 Task: Search one way flight ticket for 5 adults, 2 children, 1 infant in seat and 1 infant on lap in economy from Miami: Miami International Airport to Jackson: Jackson Hole Airport on 5-2-2023. Choice of flights is Emirates and Kenya Airways. Number of bags: 1 carry on bag. Price is upto 98000. Outbound departure time preference is 18:00.
Action: Mouse moved to (171, 451)
Screenshot: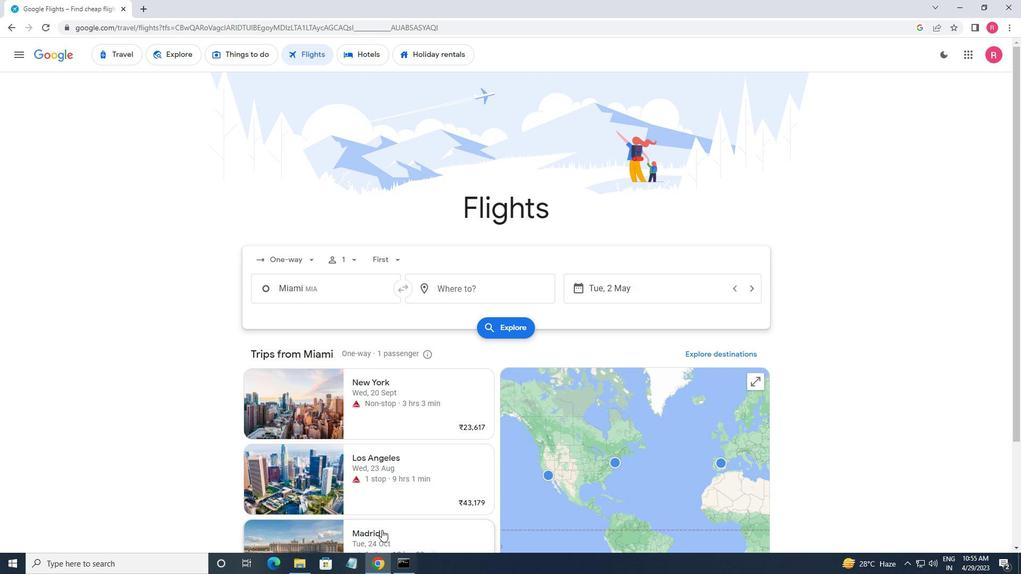
Action: Mouse scrolled (171, 451) with delta (0, 0)
Screenshot: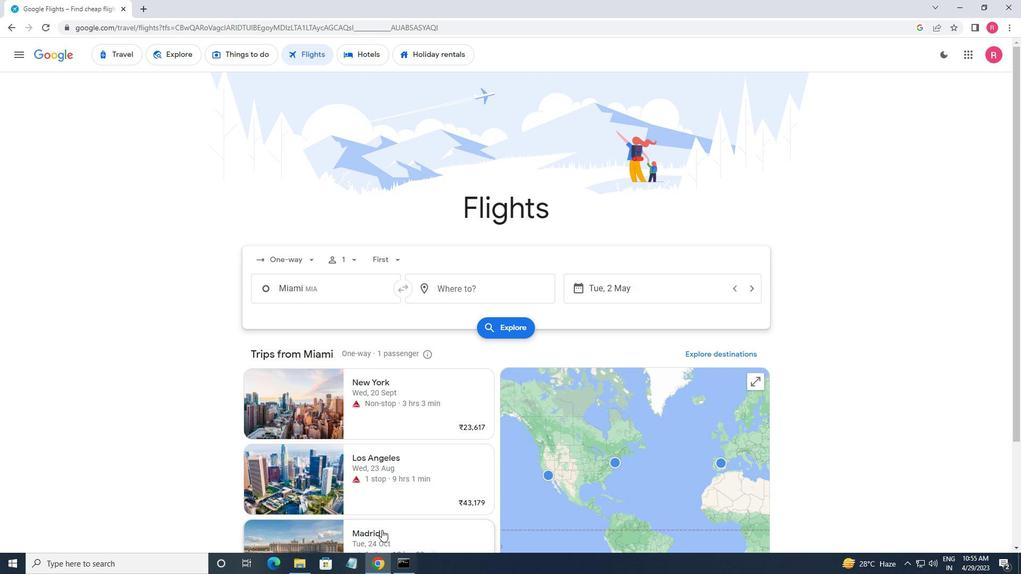
Action: Mouse moved to (295, 206)
Screenshot: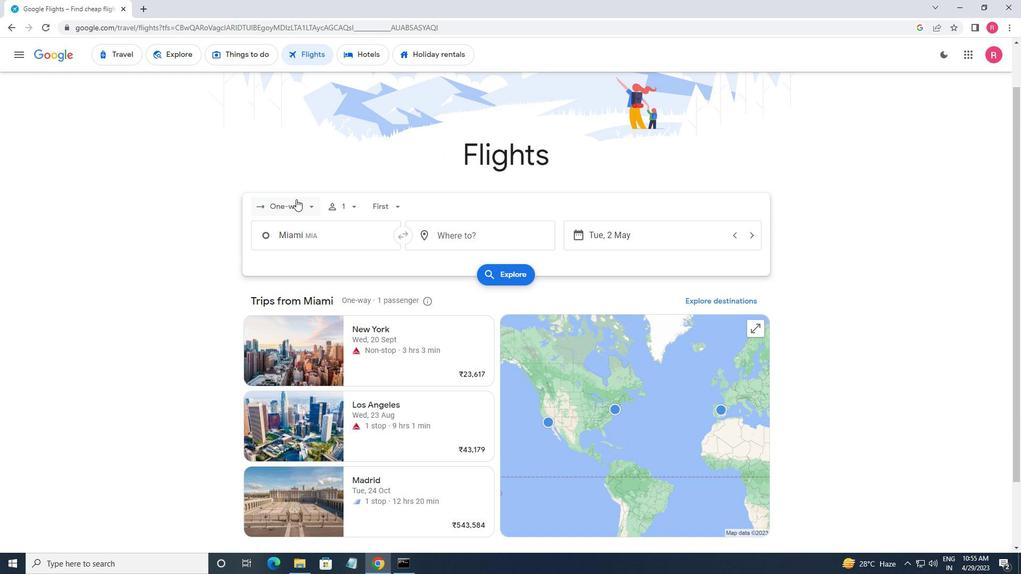 
Action: Mouse pressed left at (295, 206)
Screenshot: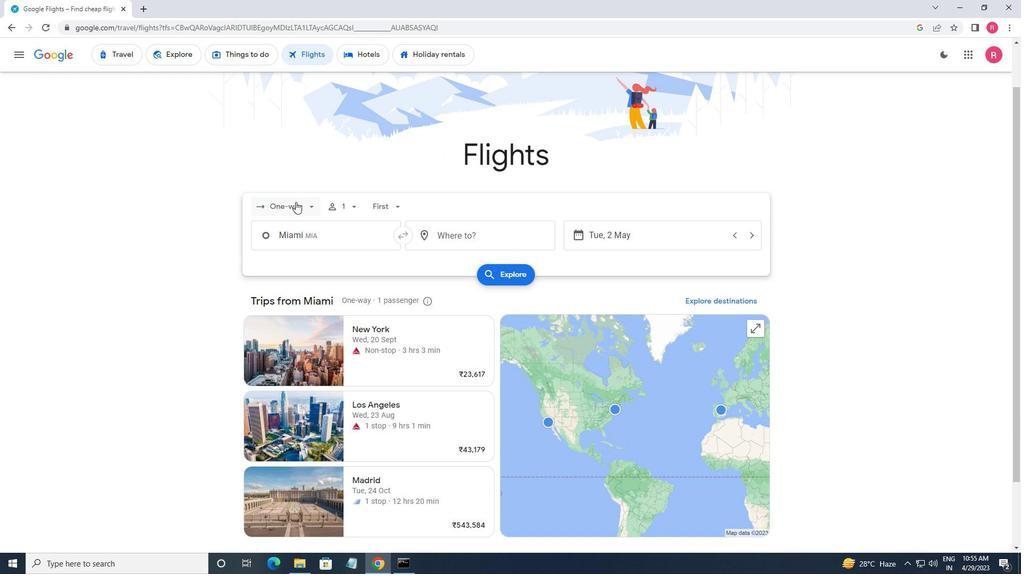 
Action: Mouse moved to (273, 262)
Screenshot: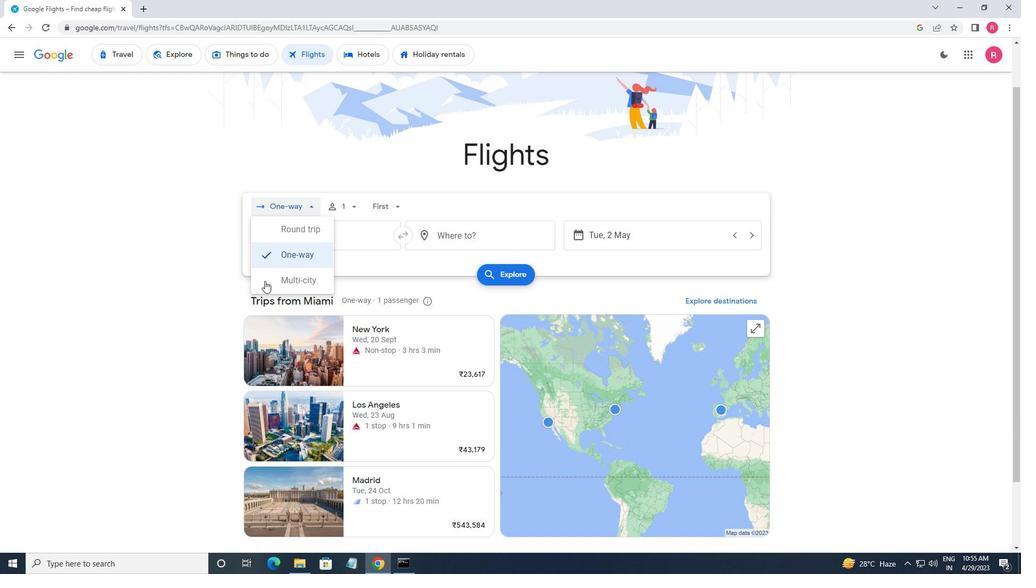 
Action: Mouse pressed left at (273, 262)
Screenshot: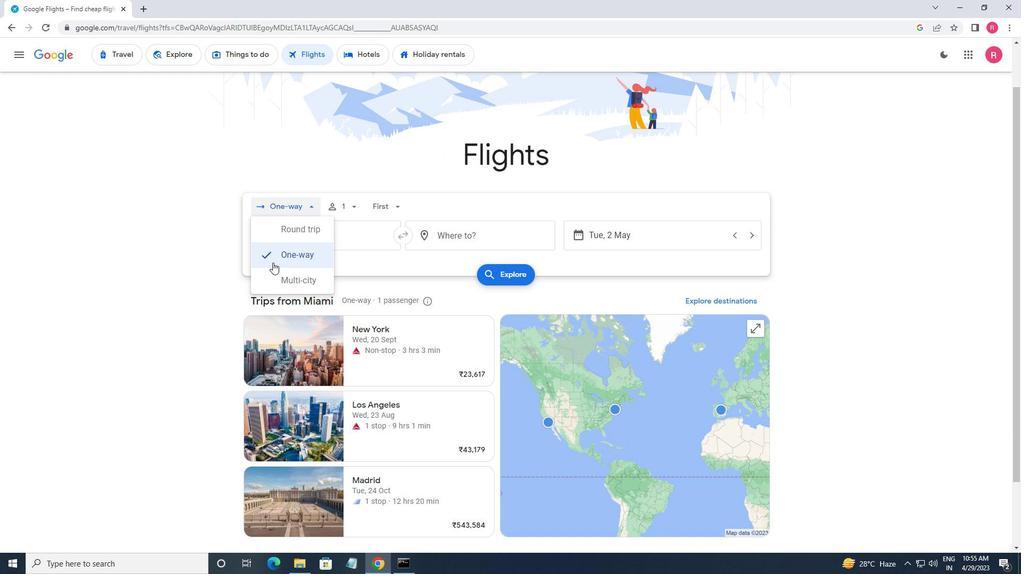 
Action: Mouse moved to (355, 199)
Screenshot: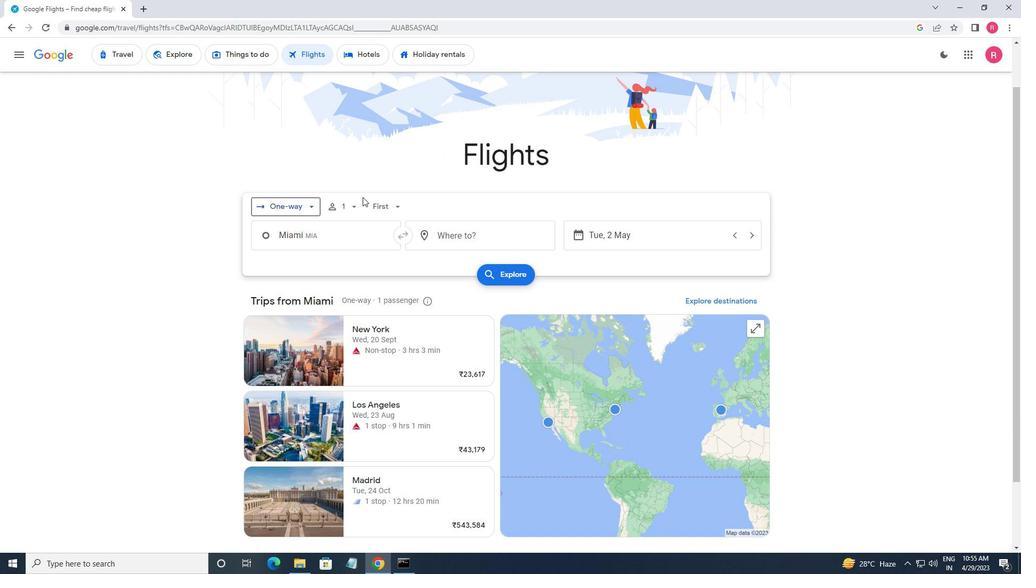 
Action: Mouse pressed left at (355, 199)
Screenshot: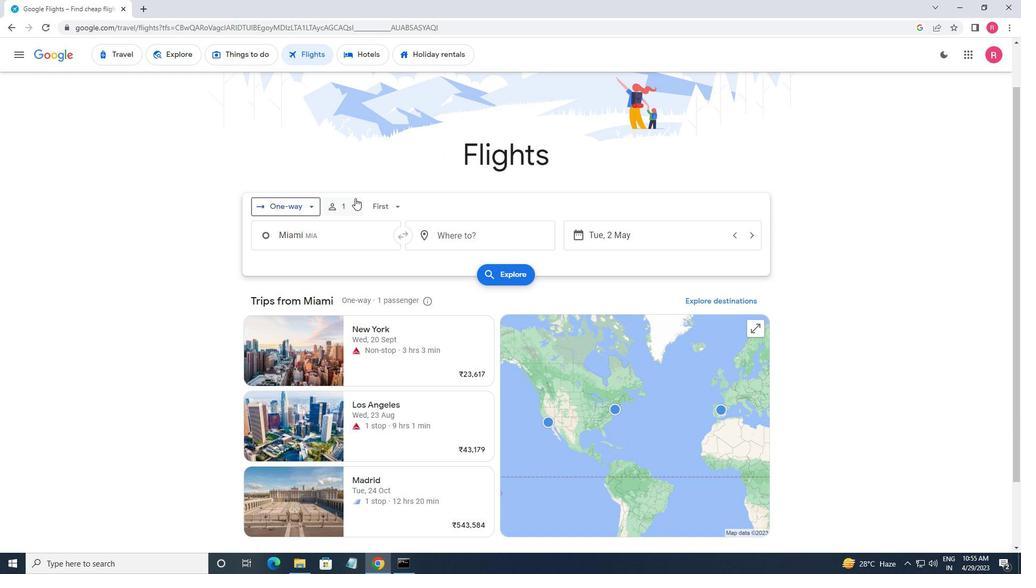 
Action: Mouse moved to (438, 233)
Screenshot: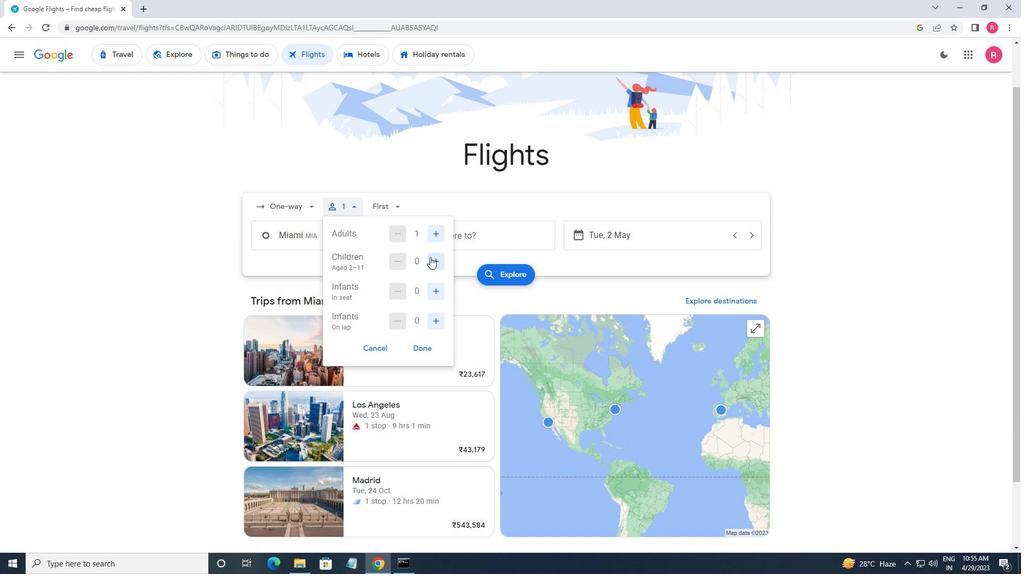 
Action: Mouse pressed left at (438, 233)
Screenshot: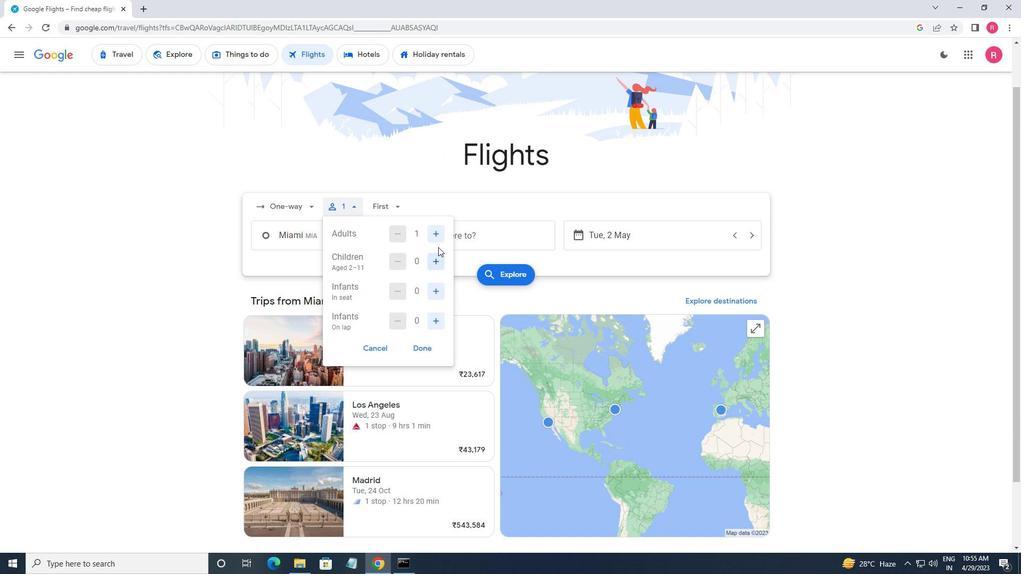 
Action: Mouse pressed left at (438, 233)
Screenshot: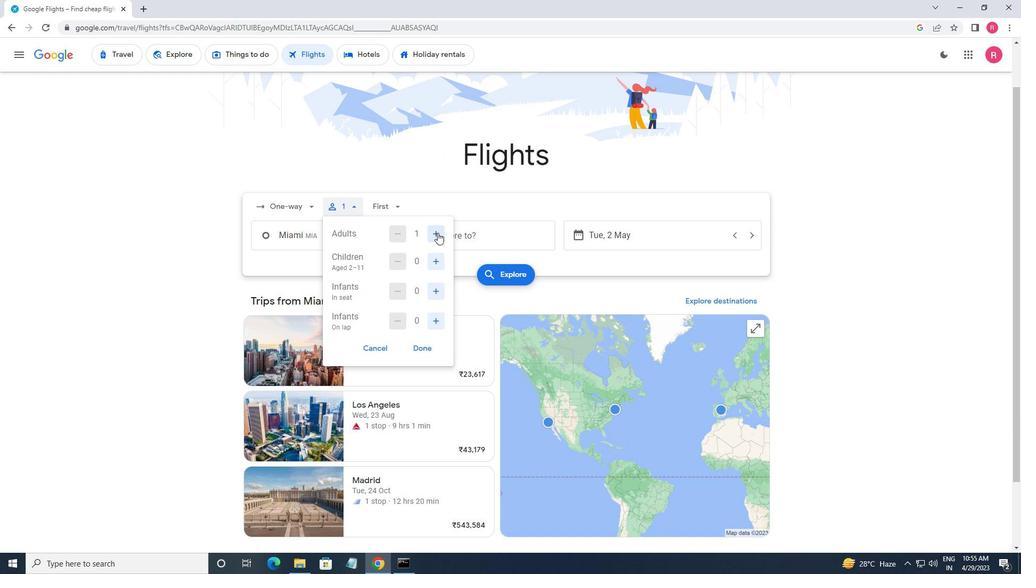 
Action: Mouse pressed left at (438, 233)
Screenshot: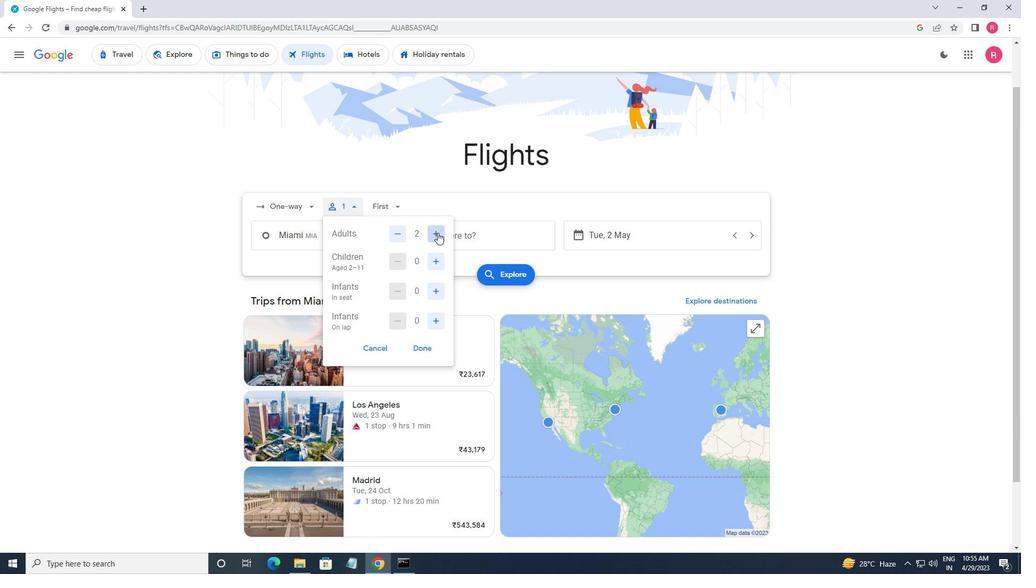 
Action: Mouse pressed left at (438, 233)
Screenshot: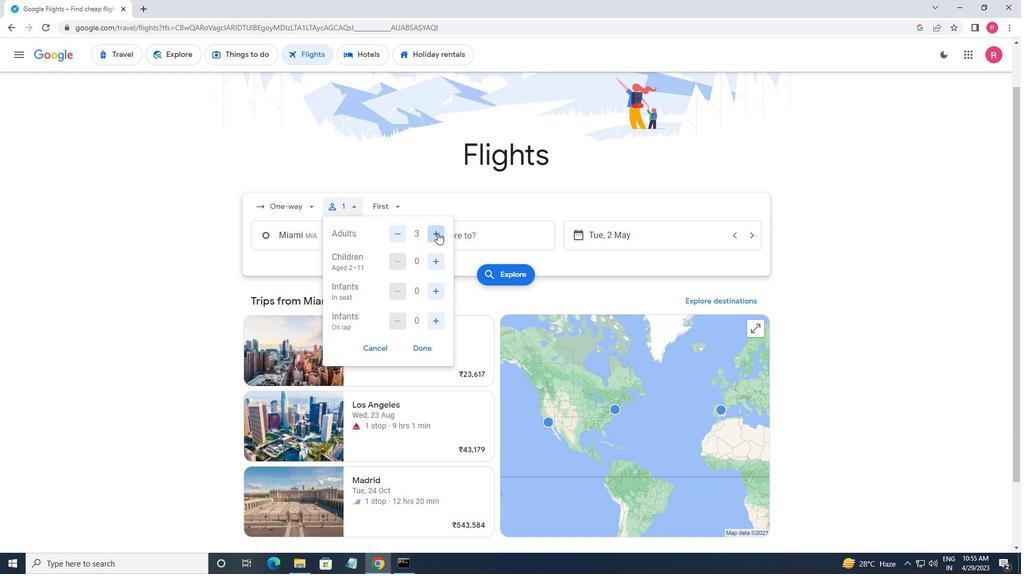
Action: Mouse moved to (431, 259)
Screenshot: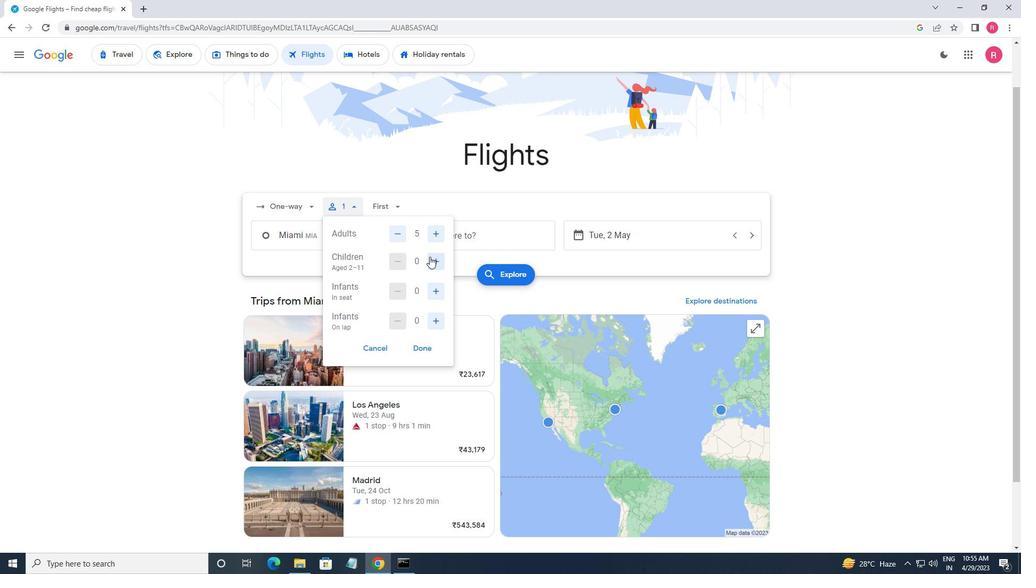 
Action: Mouse pressed left at (431, 259)
Screenshot: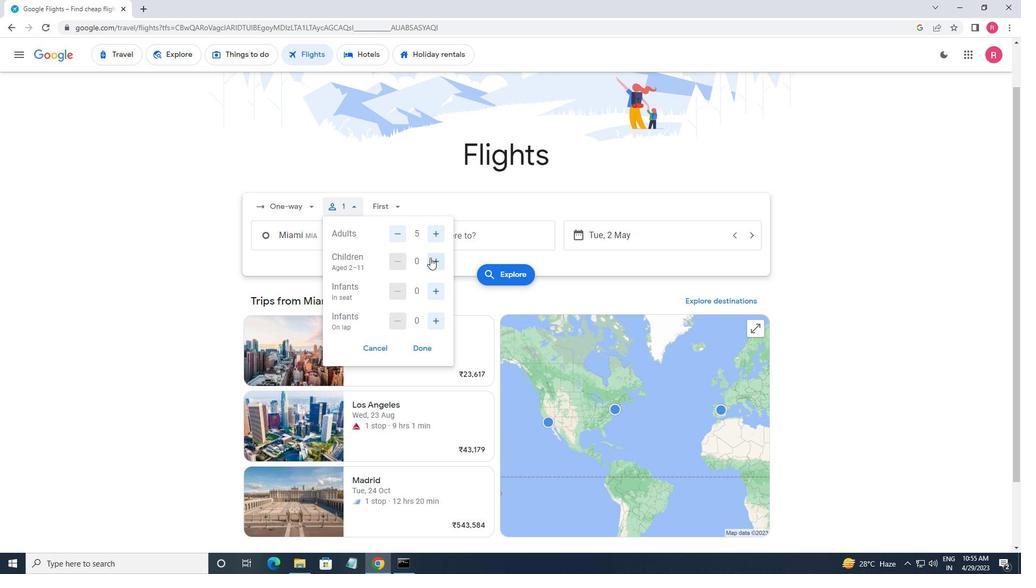 
Action: Mouse pressed left at (431, 259)
Screenshot: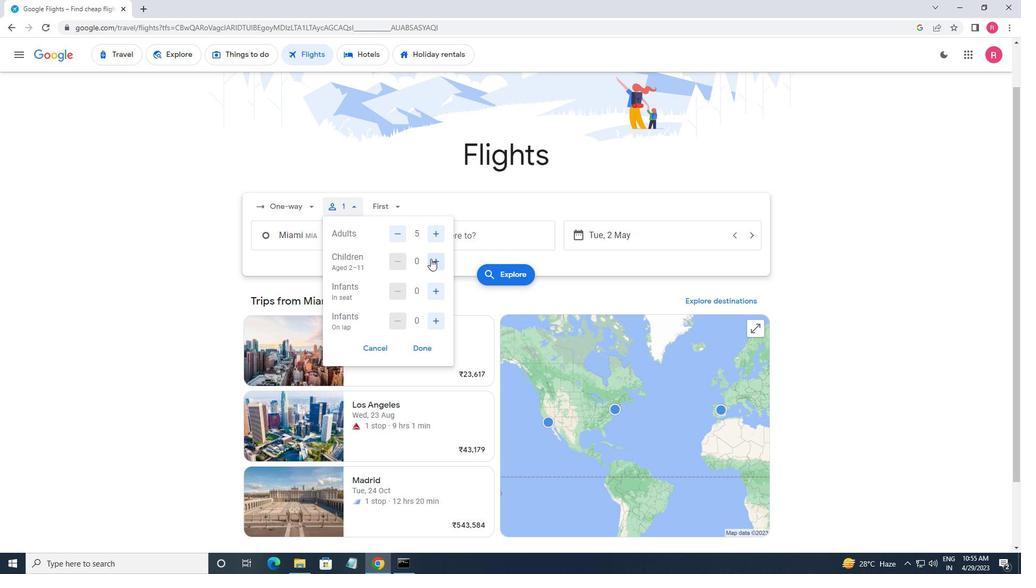 
Action: Mouse moved to (427, 291)
Screenshot: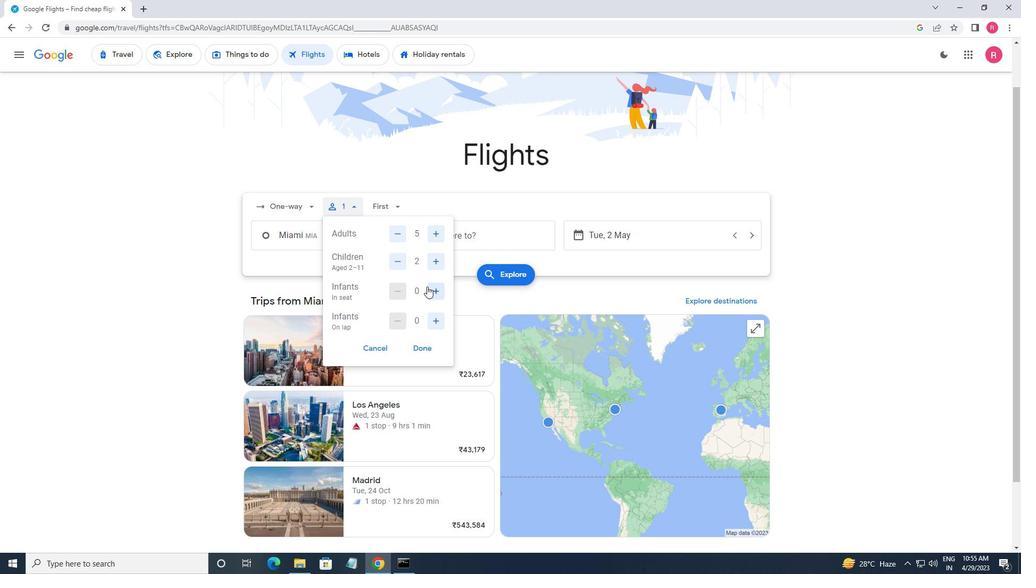 
Action: Mouse pressed left at (427, 291)
Screenshot: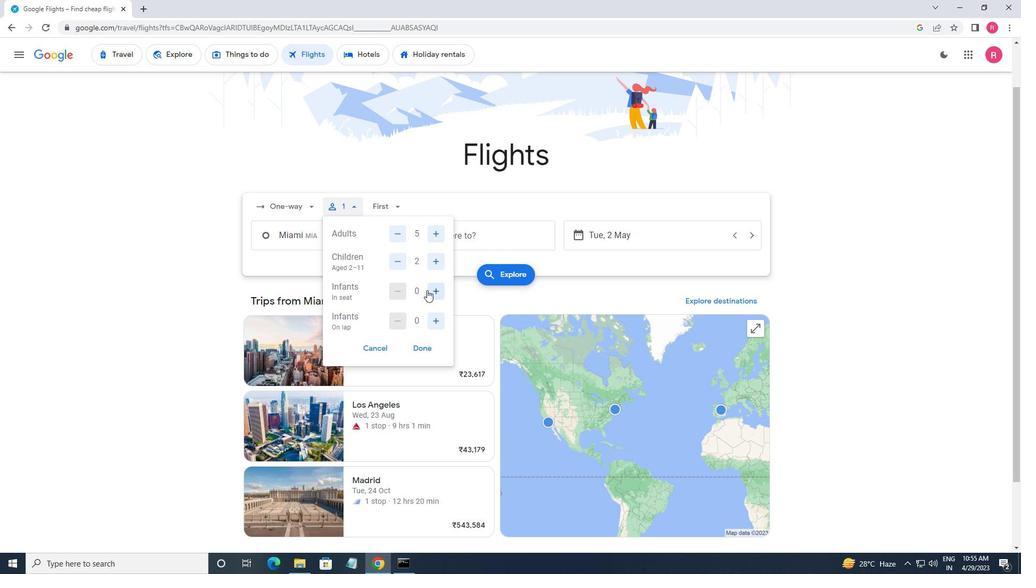 
Action: Mouse moved to (443, 319)
Screenshot: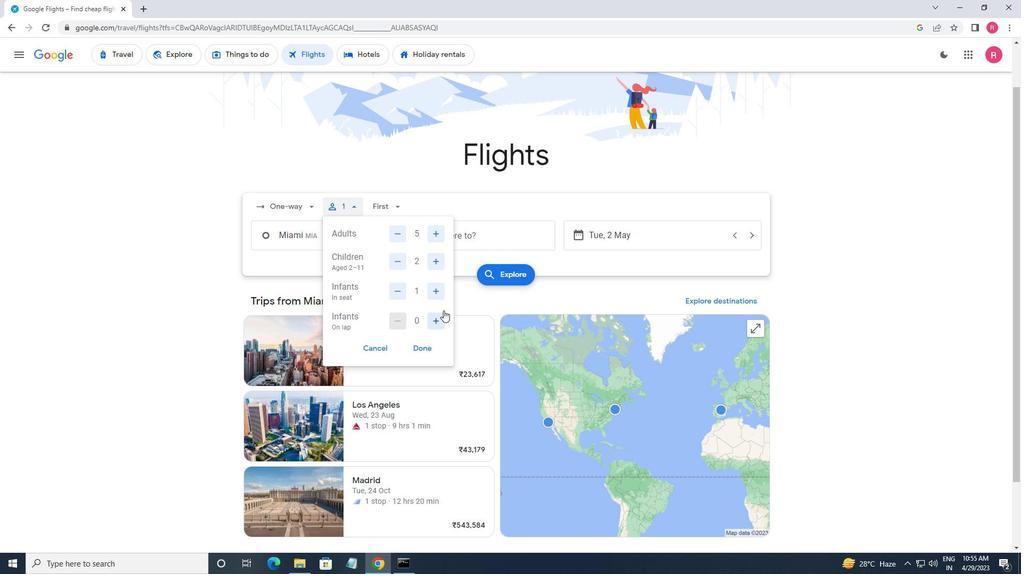 
Action: Mouse pressed left at (443, 319)
Screenshot: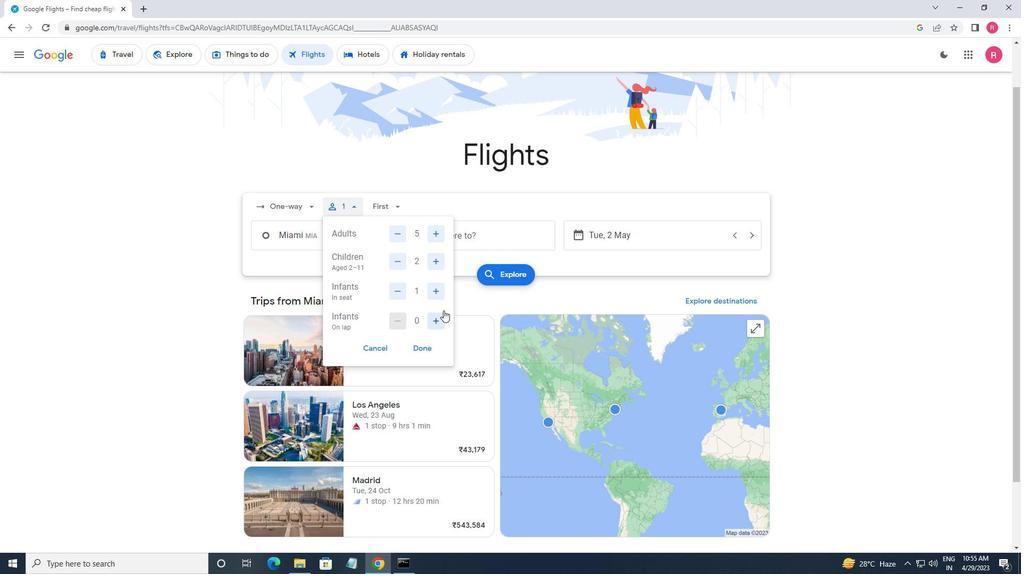 
Action: Mouse moved to (411, 348)
Screenshot: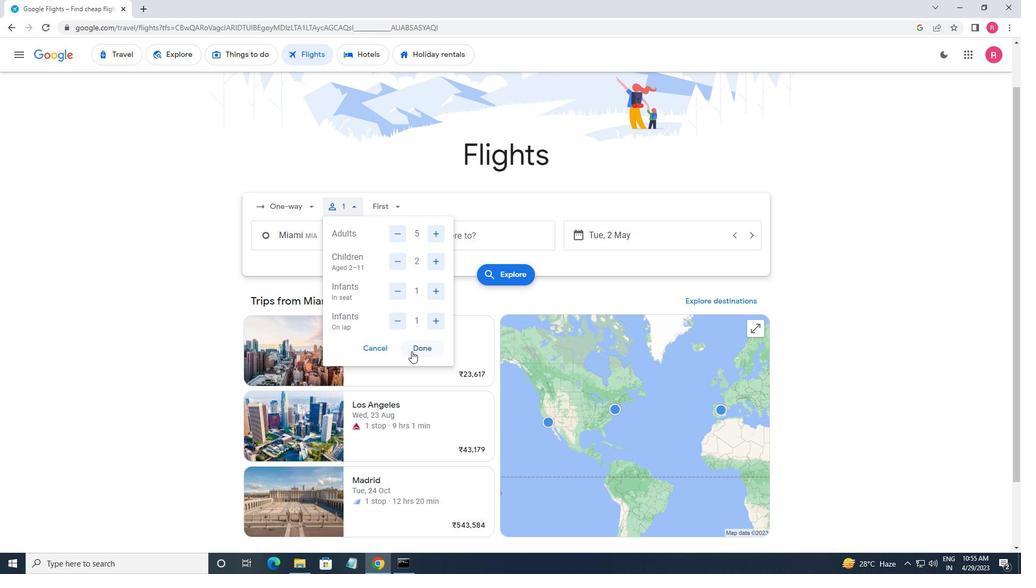 
Action: Mouse pressed left at (411, 348)
Screenshot: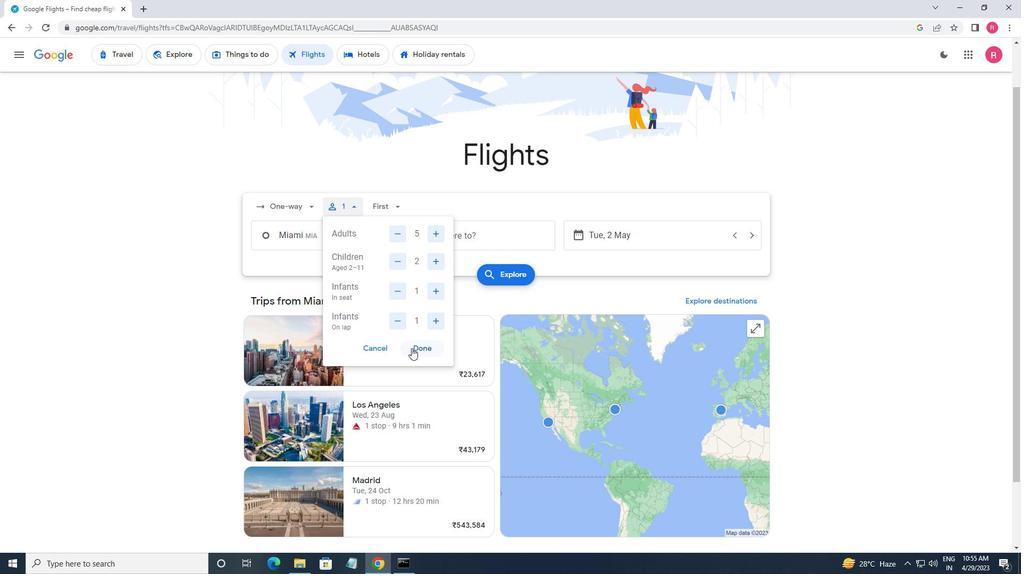 
Action: Mouse moved to (389, 204)
Screenshot: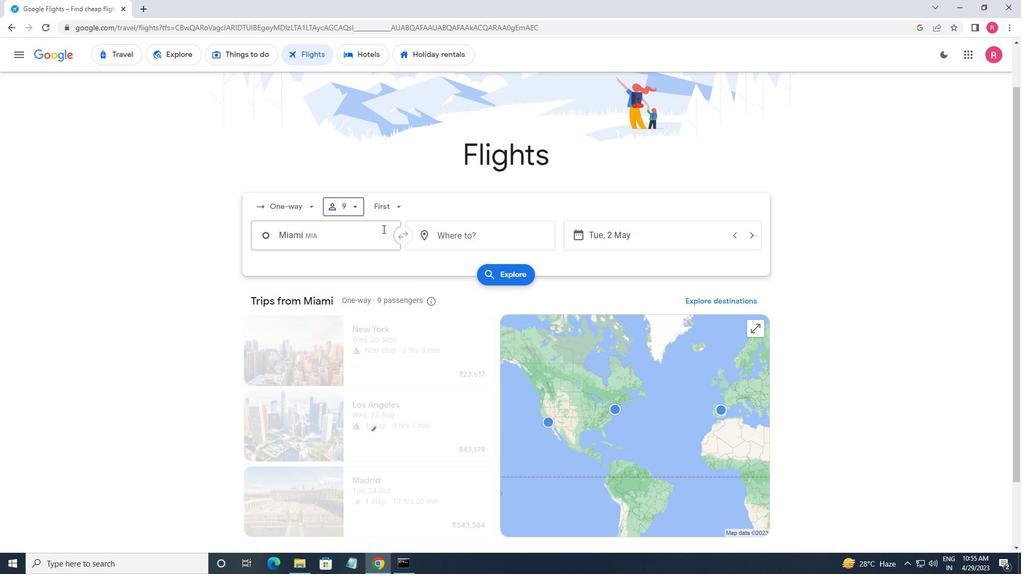 
Action: Mouse pressed left at (389, 204)
Screenshot: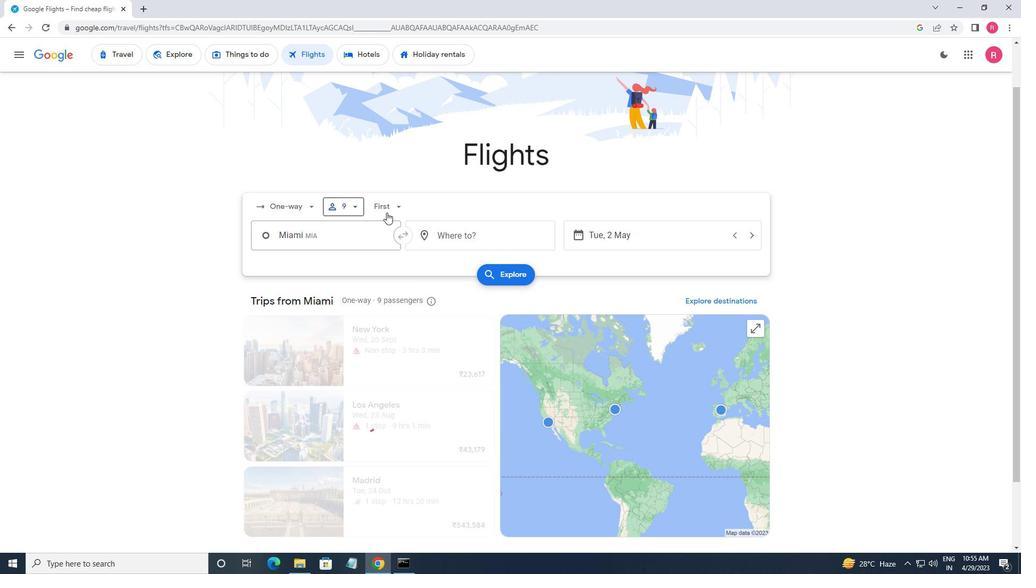 
Action: Mouse moved to (406, 234)
Screenshot: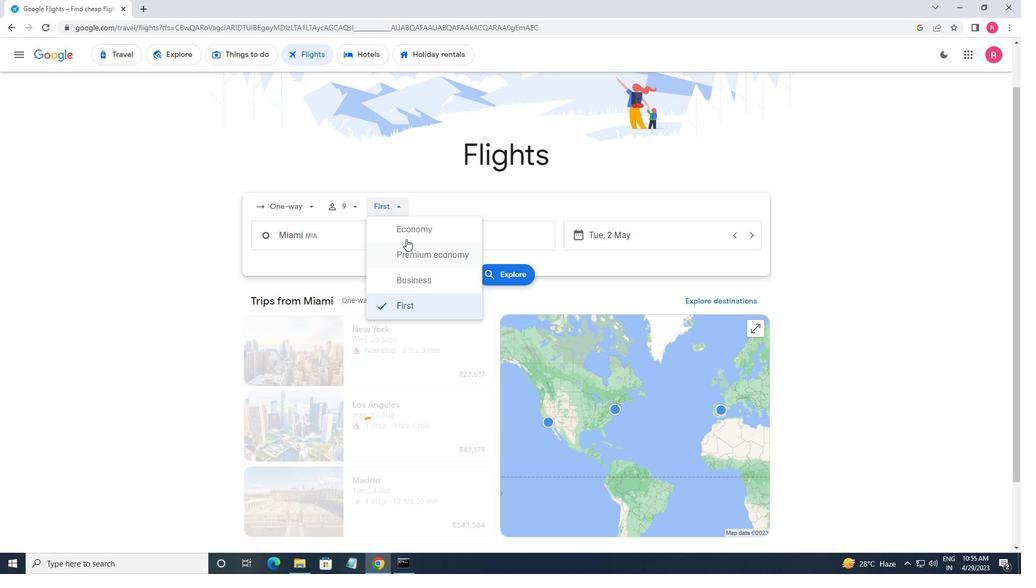 
Action: Mouse pressed left at (406, 234)
Screenshot: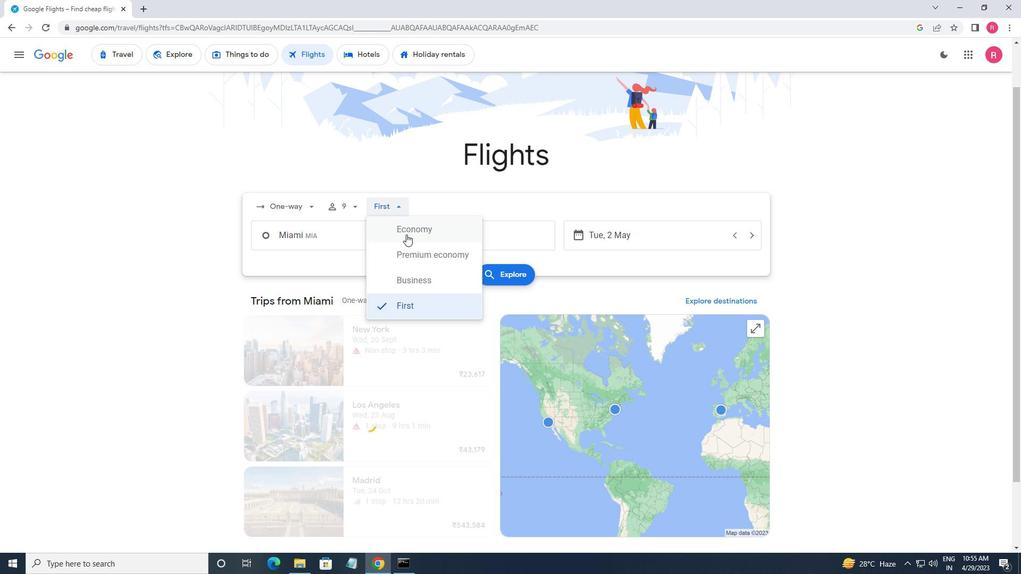 
Action: Mouse moved to (348, 244)
Screenshot: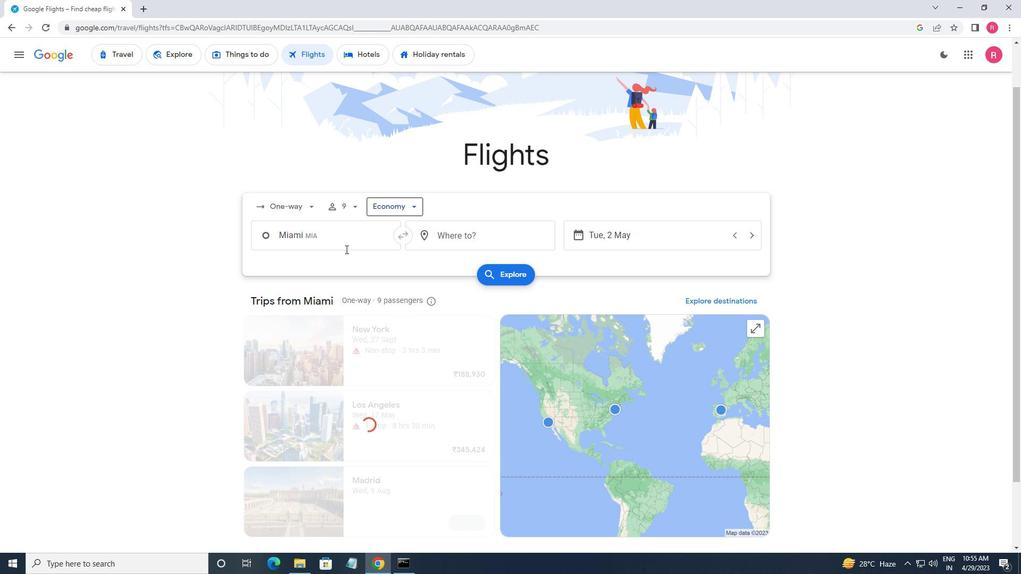 
Action: Mouse pressed left at (348, 244)
Screenshot: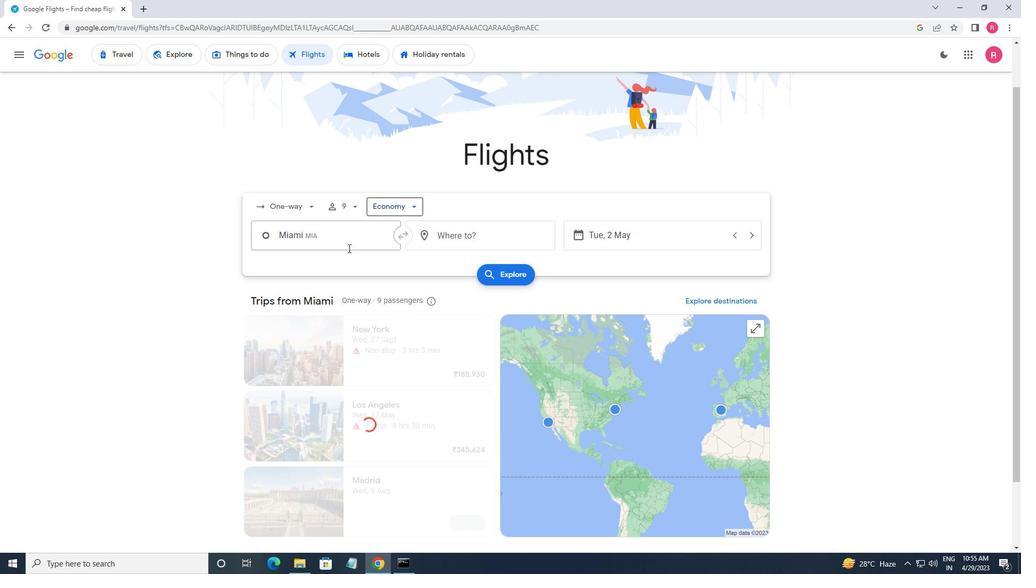 
Action: Mouse moved to (351, 295)
Screenshot: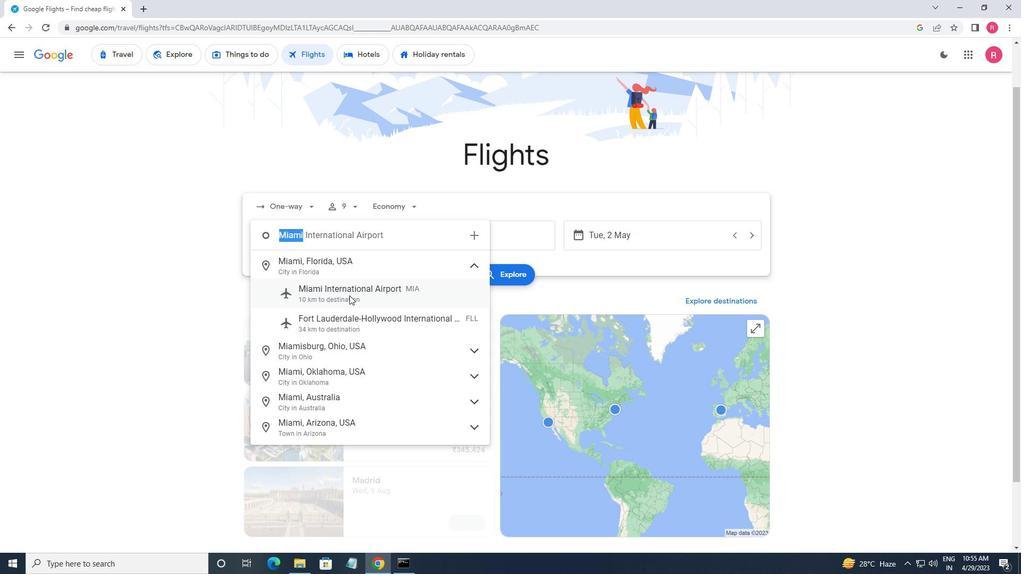 
Action: Mouse pressed left at (351, 295)
Screenshot: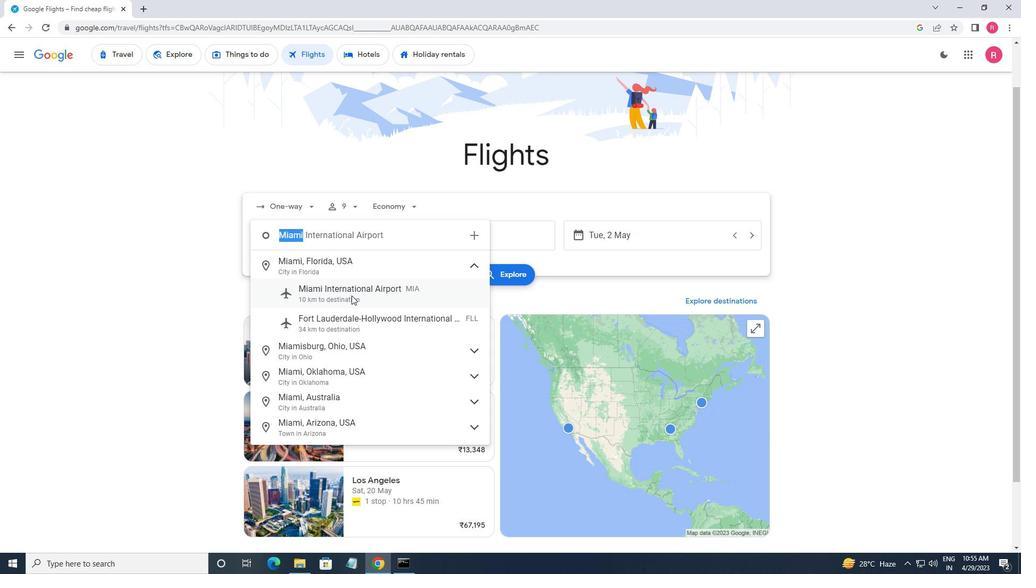 
Action: Mouse moved to (475, 244)
Screenshot: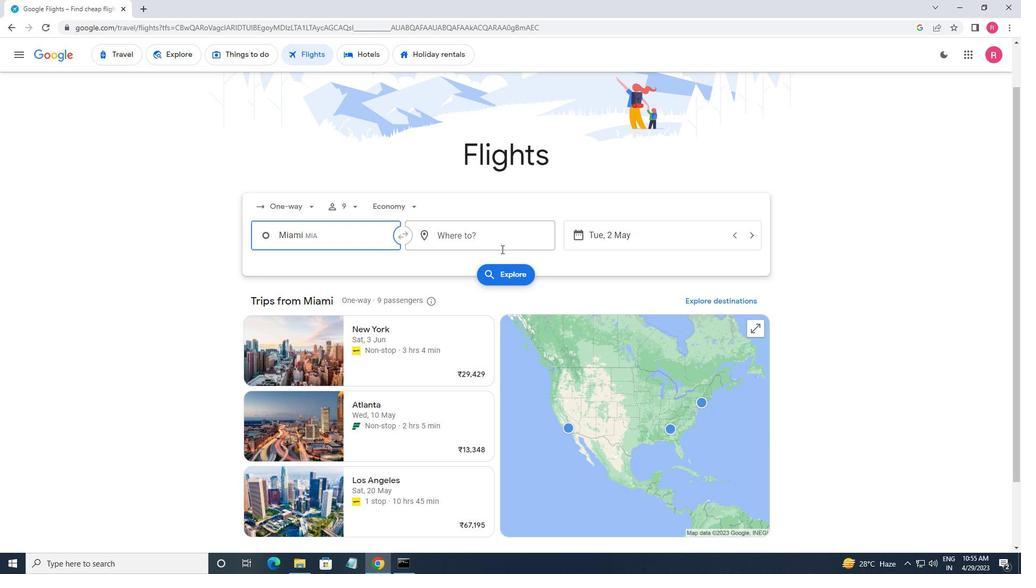 
Action: Mouse pressed left at (475, 244)
Screenshot: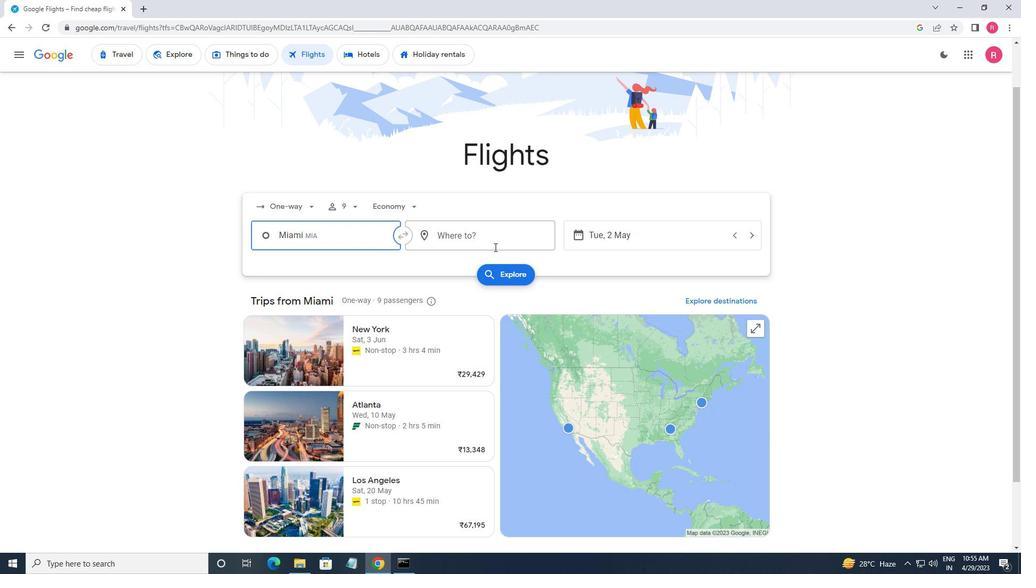 
Action: Mouse moved to (473, 244)
Screenshot: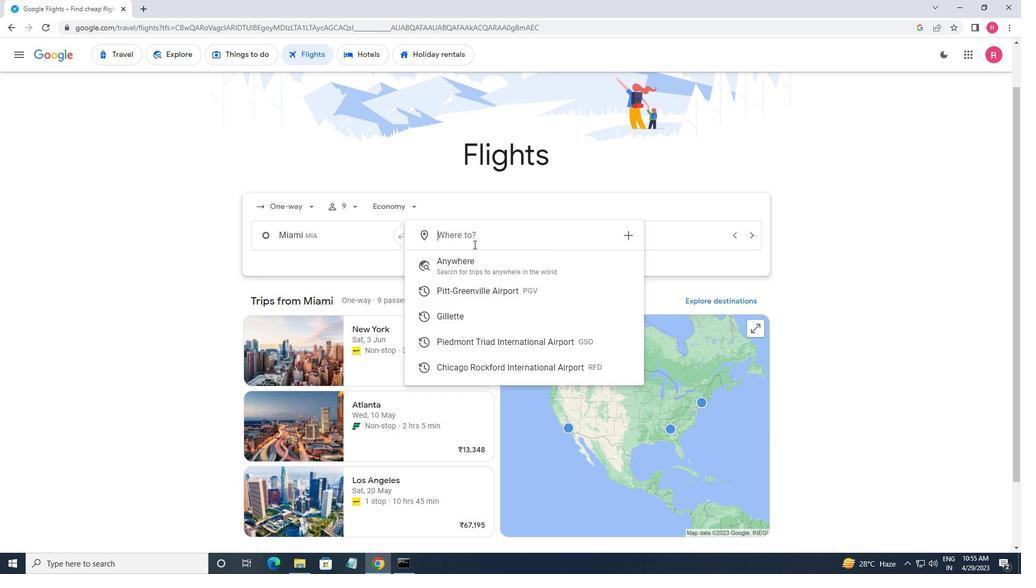
Action: Key pressed <Key.shift_r>Jackson<Key.space>hol
Screenshot: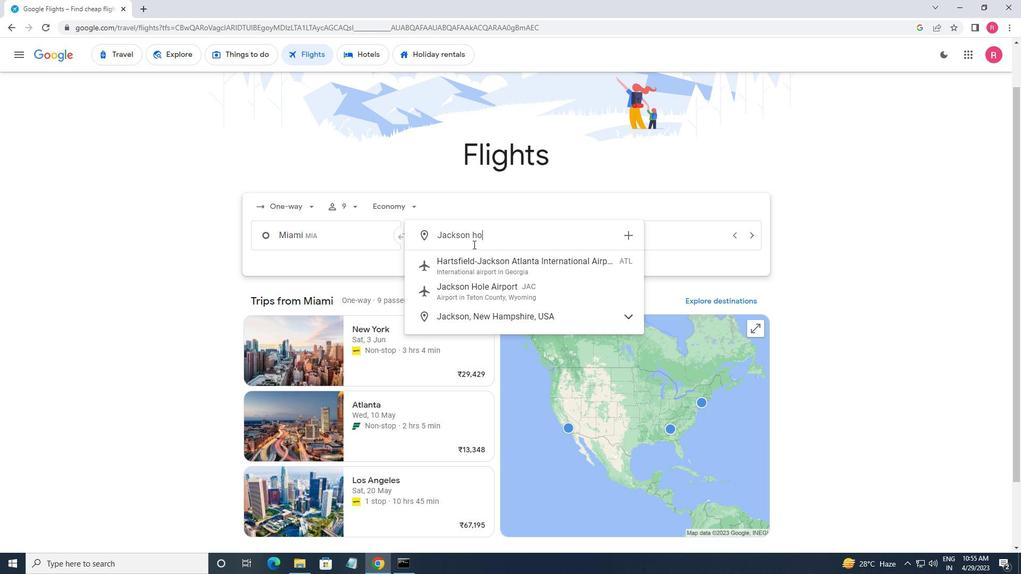 
Action: Mouse moved to (484, 274)
Screenshot: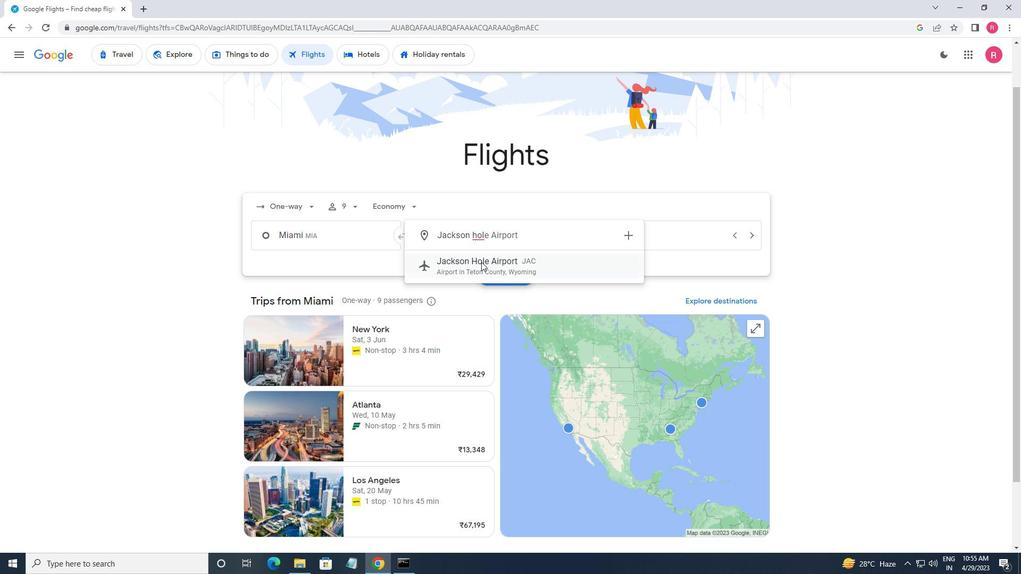 
Action: Mouse pressed left at (484, 274)
Screenshot: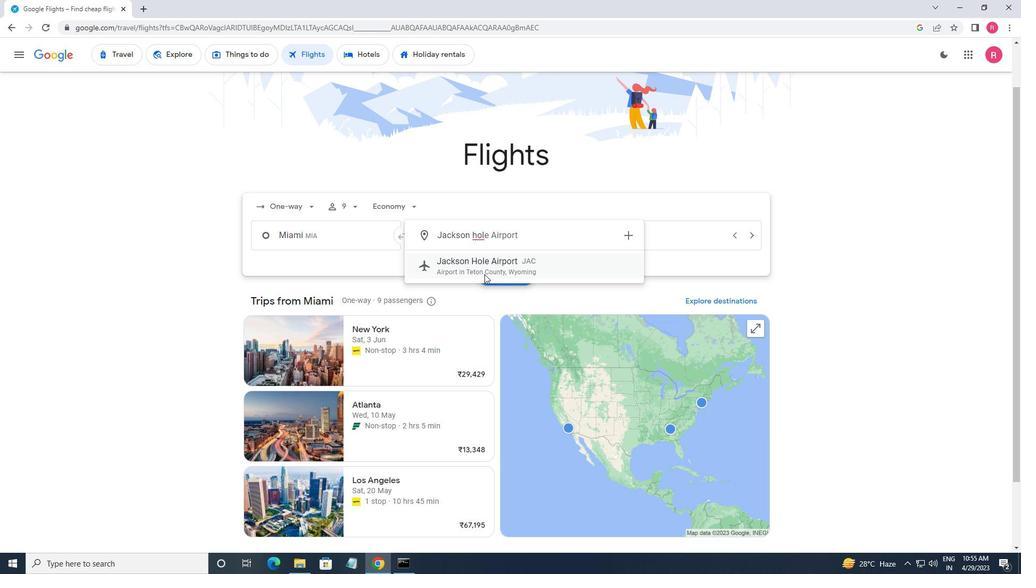 
Action: Mouse moved to (657, 225)
Screenshot: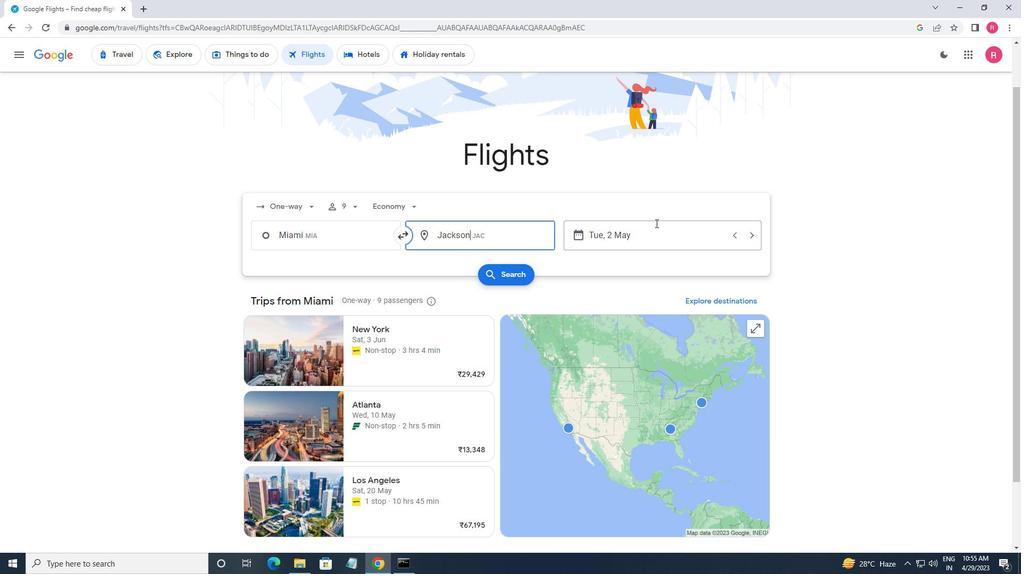 
Action: Mouse pressed left at (657, 225)
Screenshot: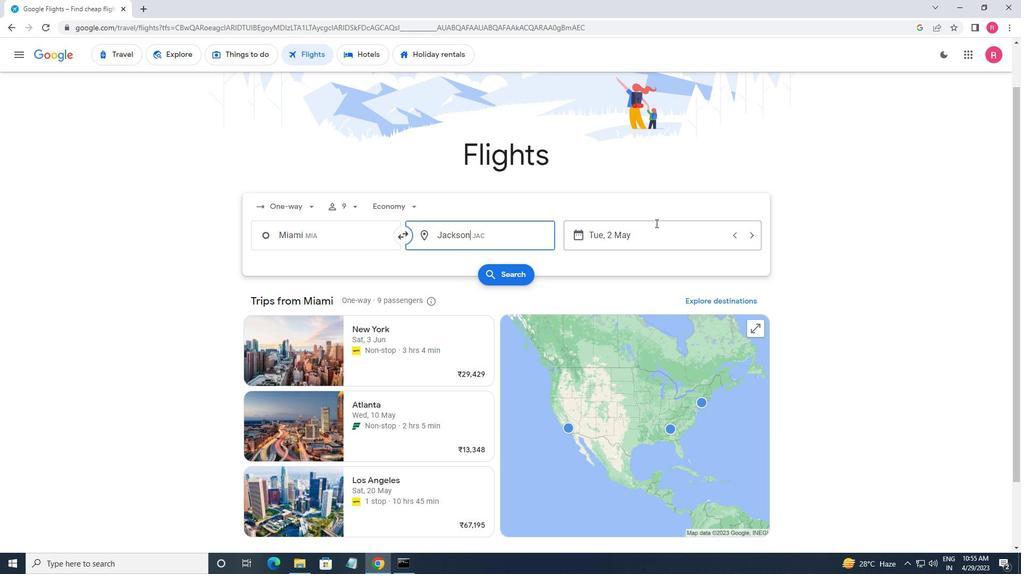 
Action: Mouse moved to (639, 314)
Screenshot: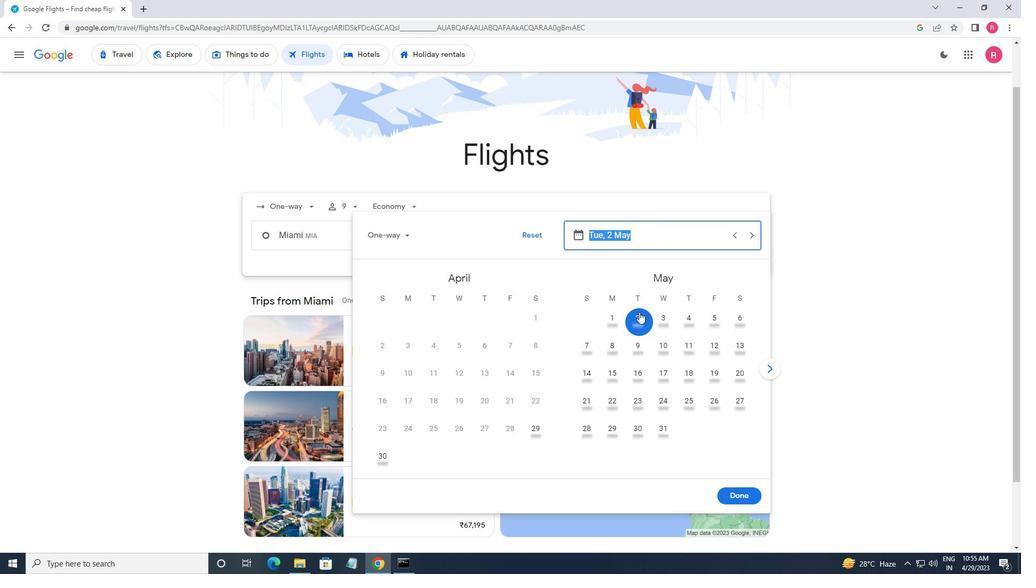 
Action: Mouse pressed left at (639, 314)
Screenshot: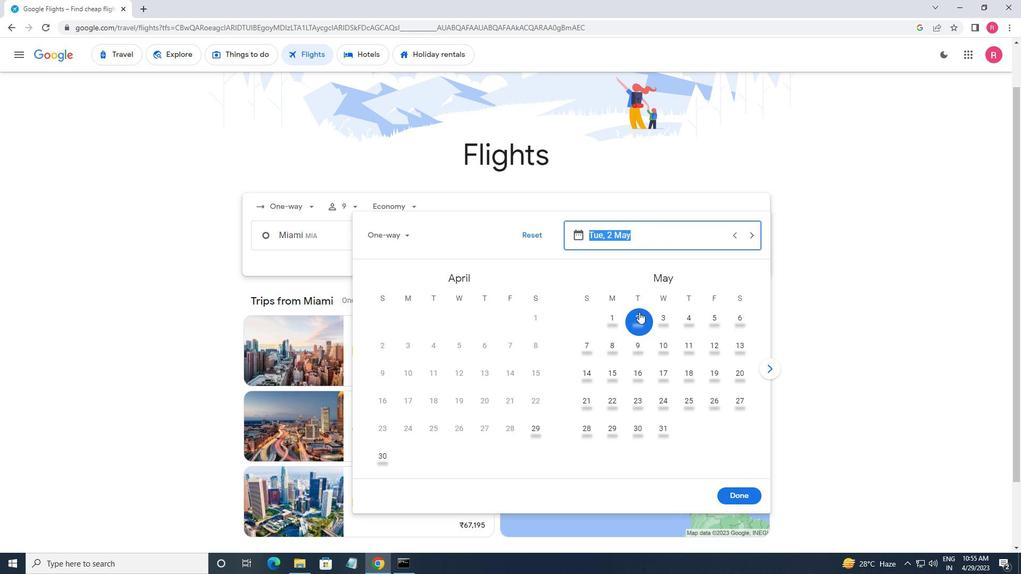 
Action: Mouse moved to (735, 495)
Screenshot: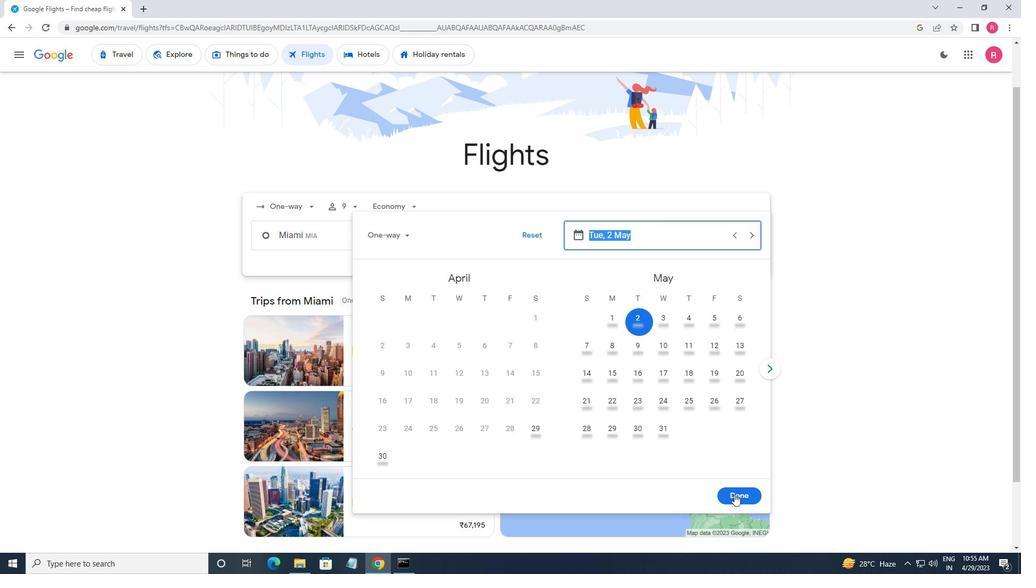 
Action: Mouse pressed left at (735, 495)
Screenshot: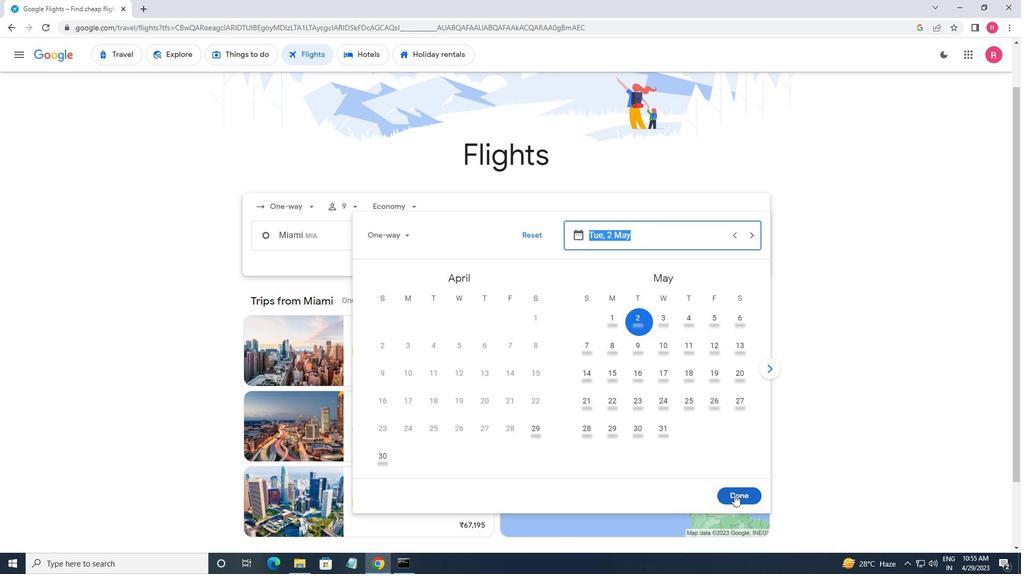 
Action: Mouse moved to (497, 281)
Screenshot: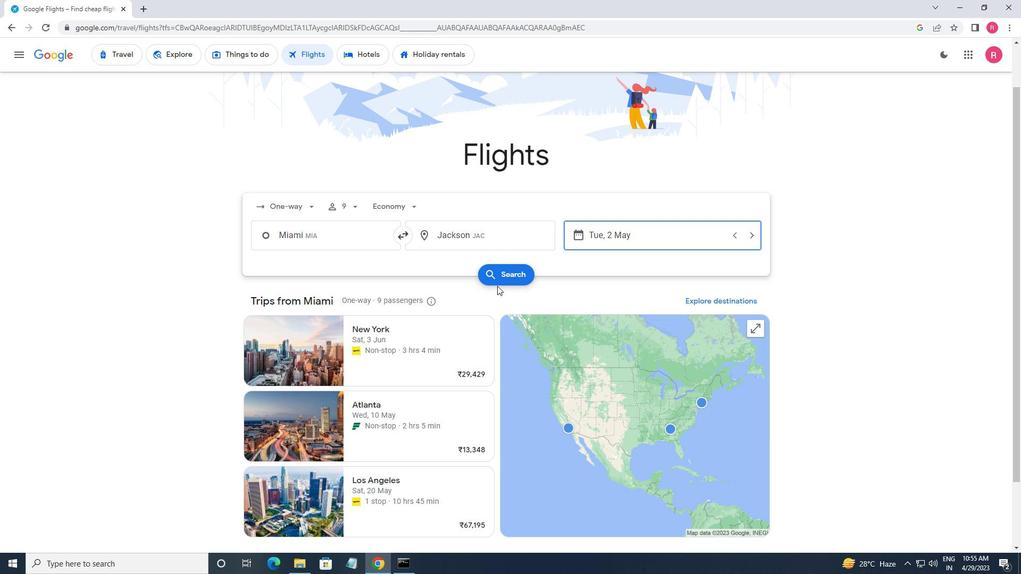 
Action: Mouse pressed left at (497, 281)
Screenshot: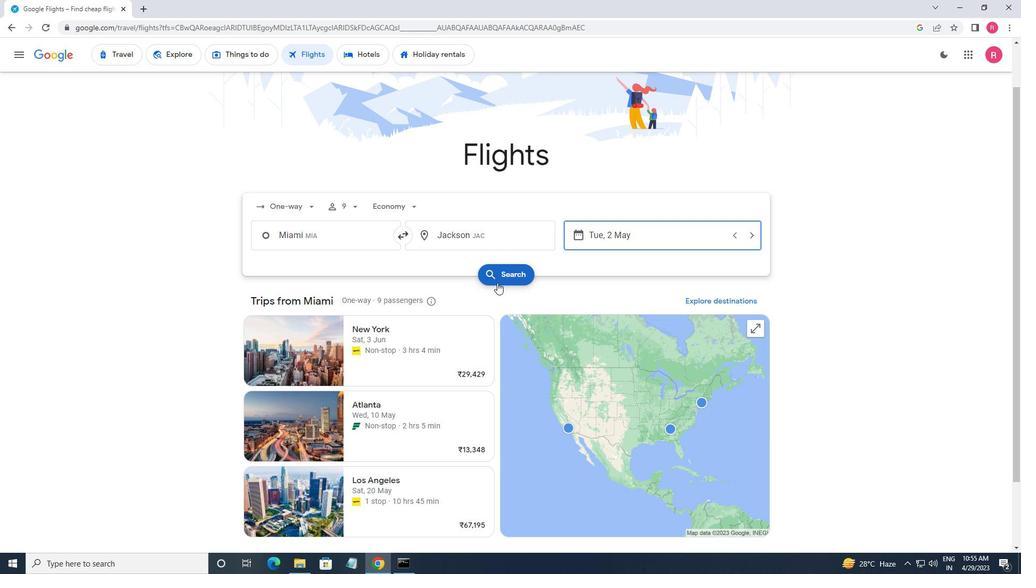 
Action: Mouse moved to (274, 153)
Screenshot: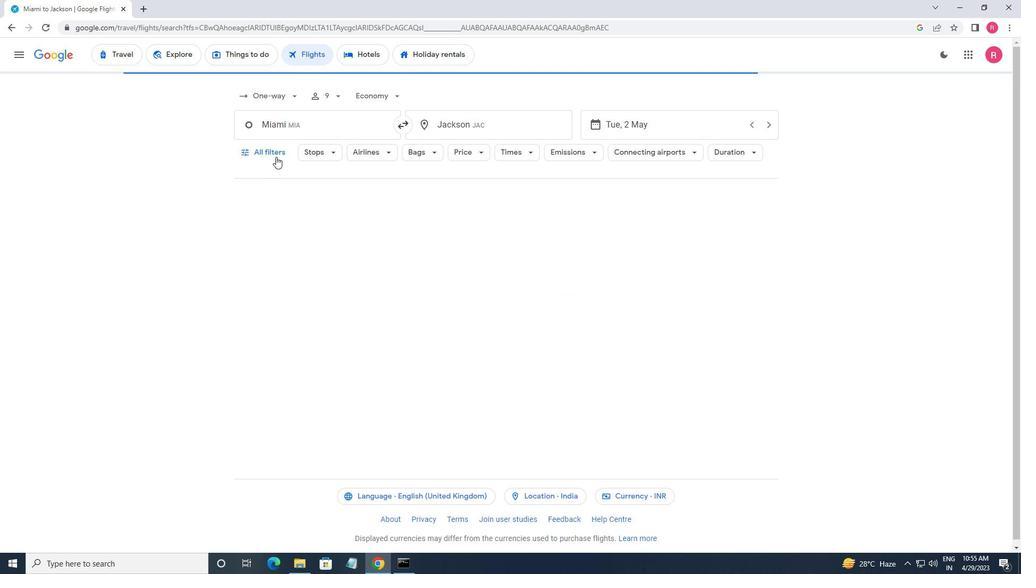 
Action: Mouse pressed left at (274, 153)
Screenshot: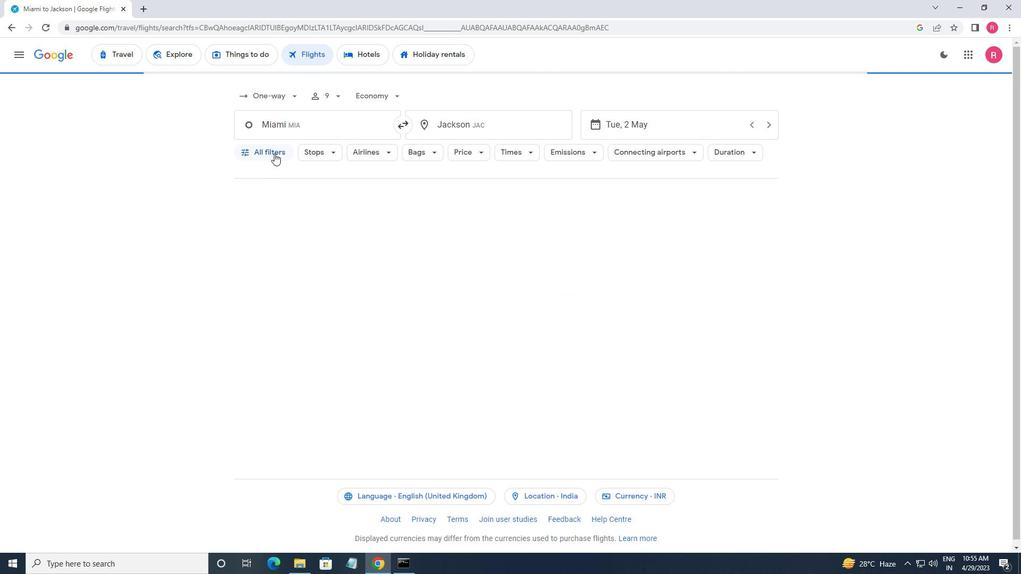 
Action: Mouse moved to (277, 208)
Screenshot: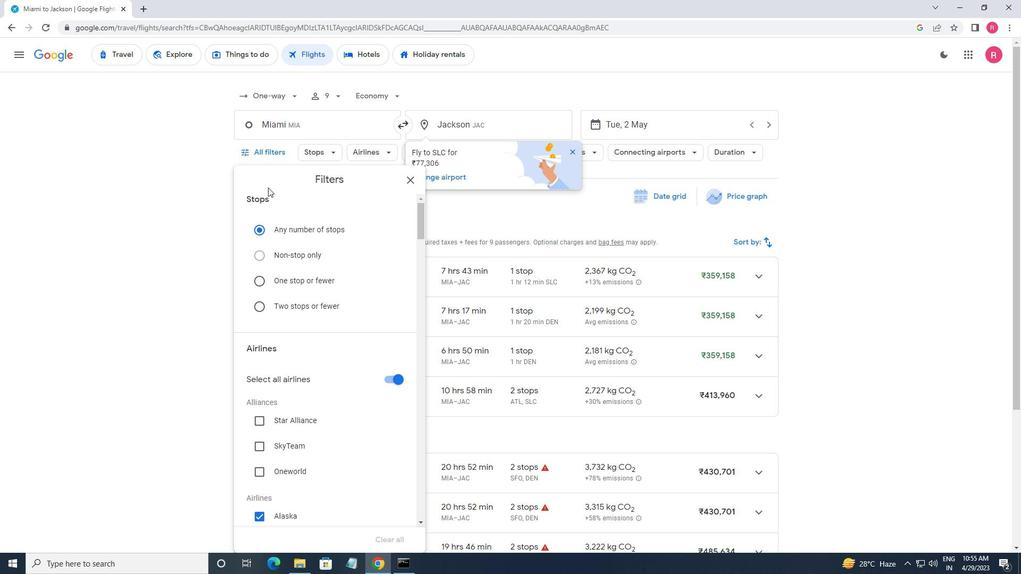 
Action: Mouse scrolled (277, 207) with delta (0, 0)
Screenshot: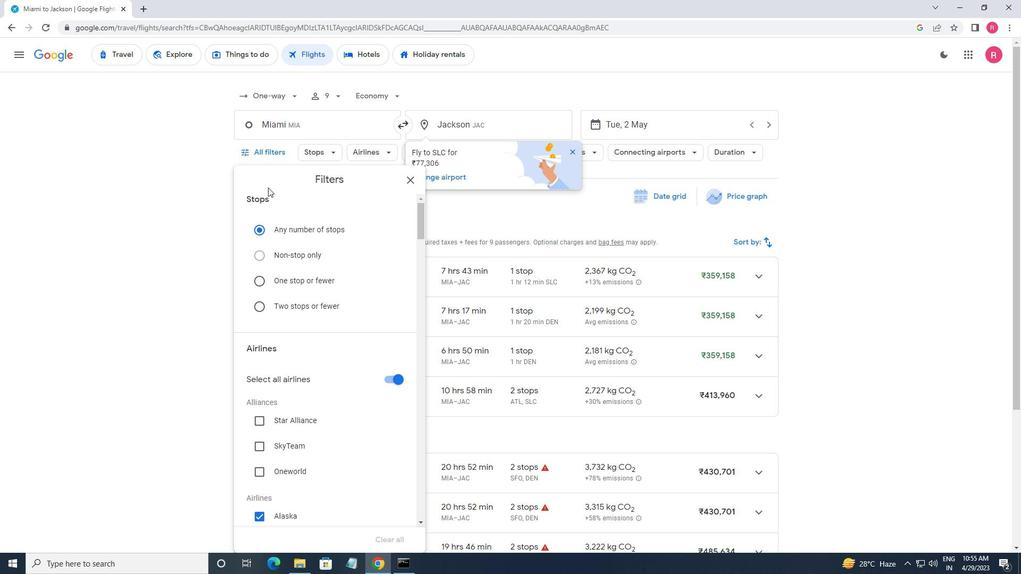 
Action: Mouse moved to (287, 235)
Screenshot: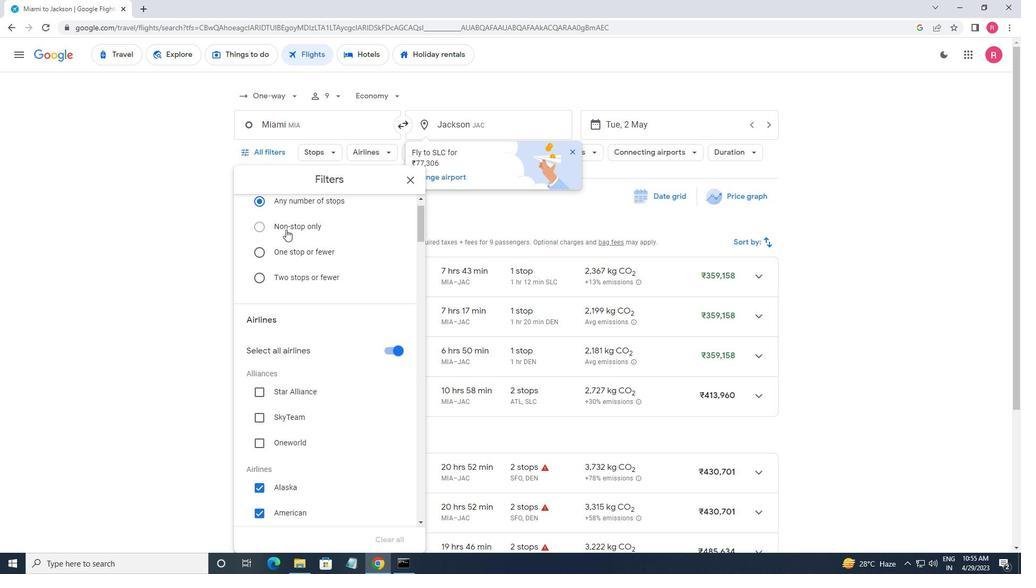
Action: Mouse scrolled (287, 234) with delta (0, 0)
Screenshot: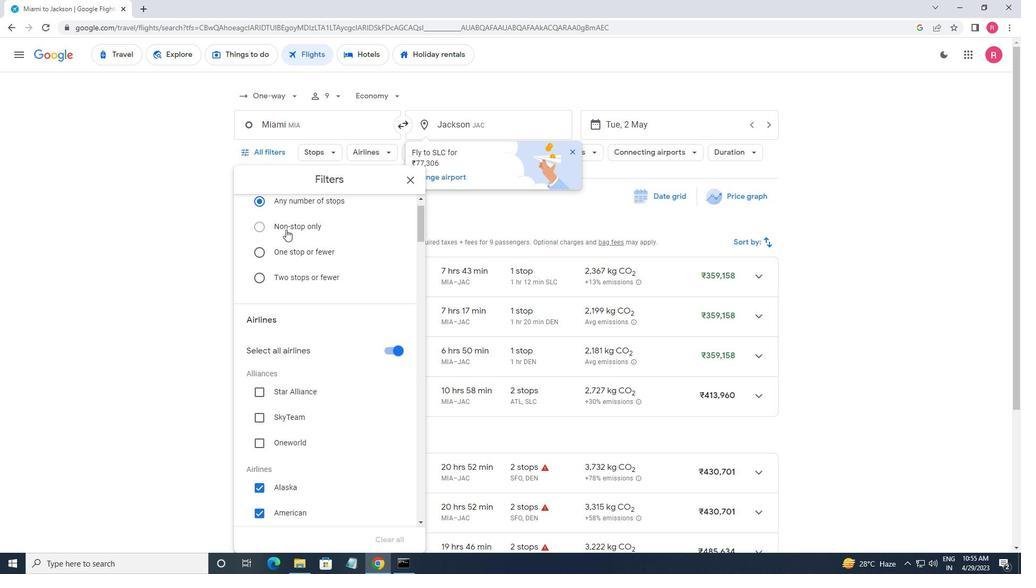 
Action: Mouse moved to (287, 235)
Screenshot: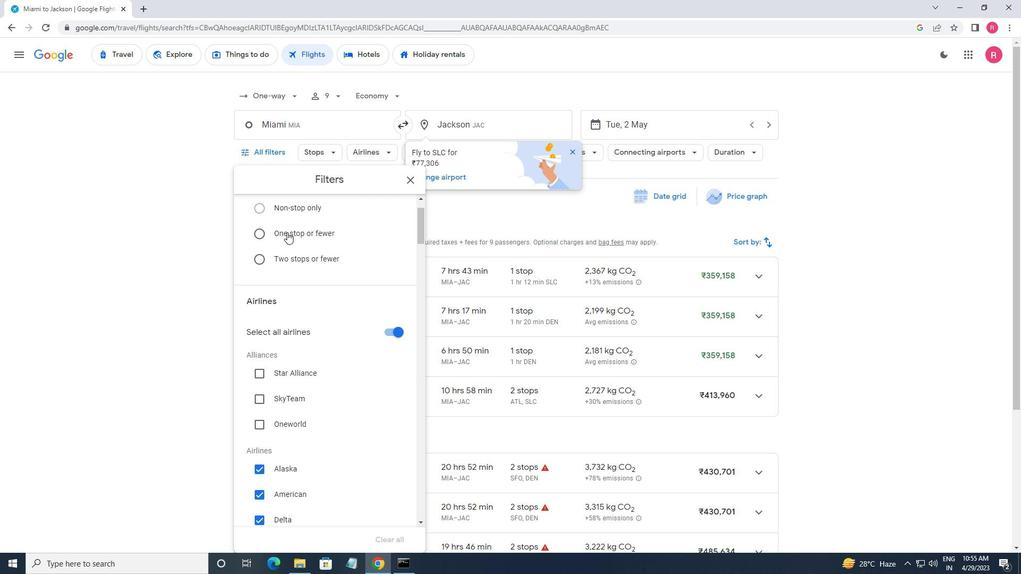 
Action: Mouse scrolled (287, 234) with delta (0, 0)
Screenshot: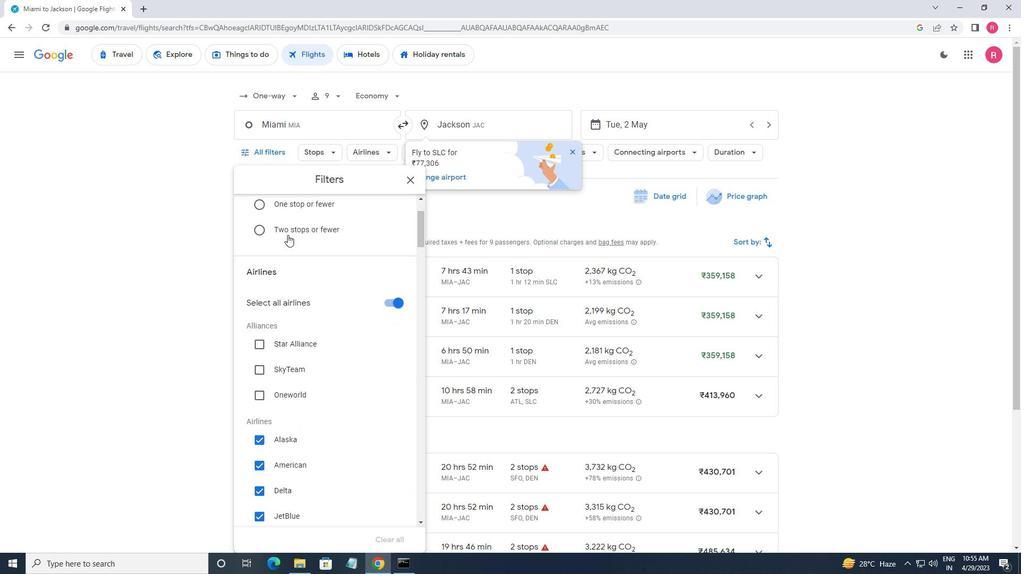 
Action: Mouse moved to (287, 235)
Screenshot: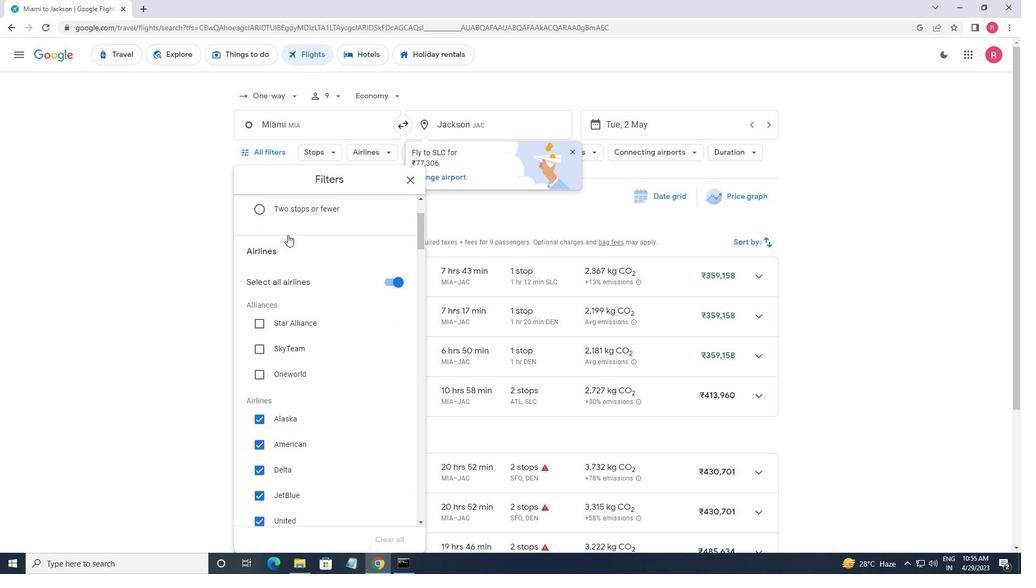 
Action: Mouse scrolled (287, 235) with delta (0, 0)
Screenshot: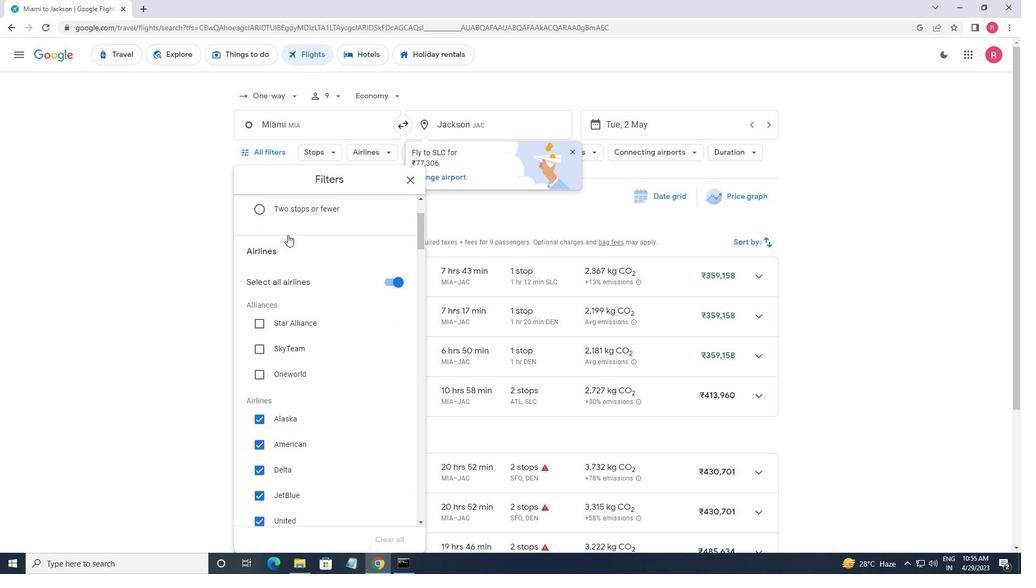 
Action: Mouse moved to (305, 396)
Screenshot: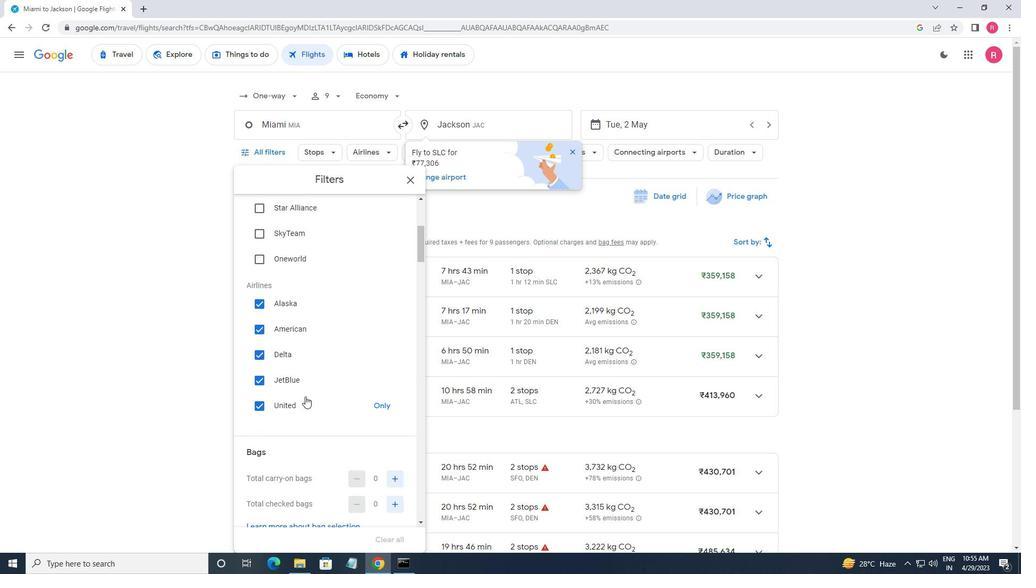 
Action: Mouse scrolled (305, 397) with delta (0, 0)
Screenshot: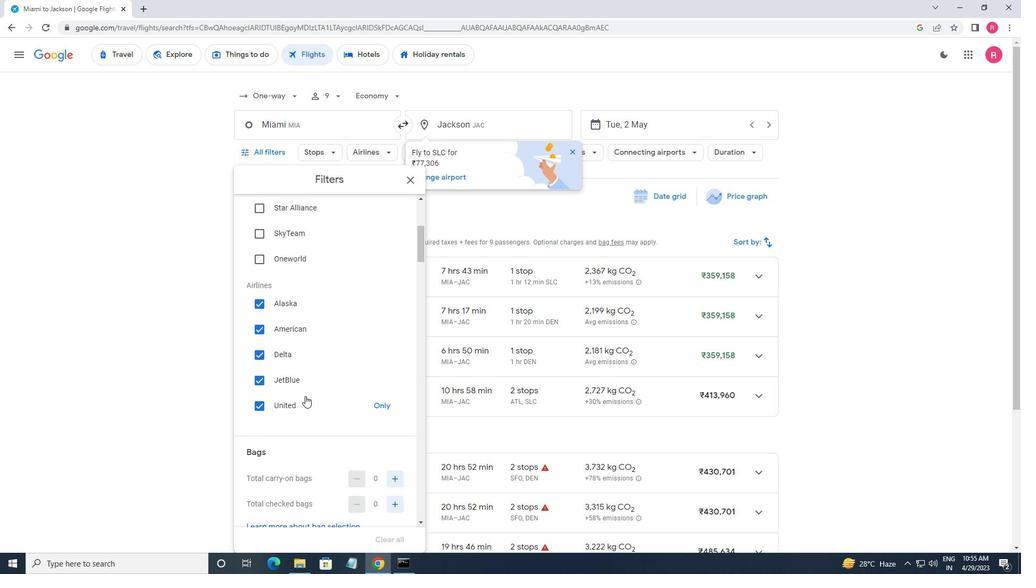 
Action: Mouse moved to (305, 396)
Screenshot: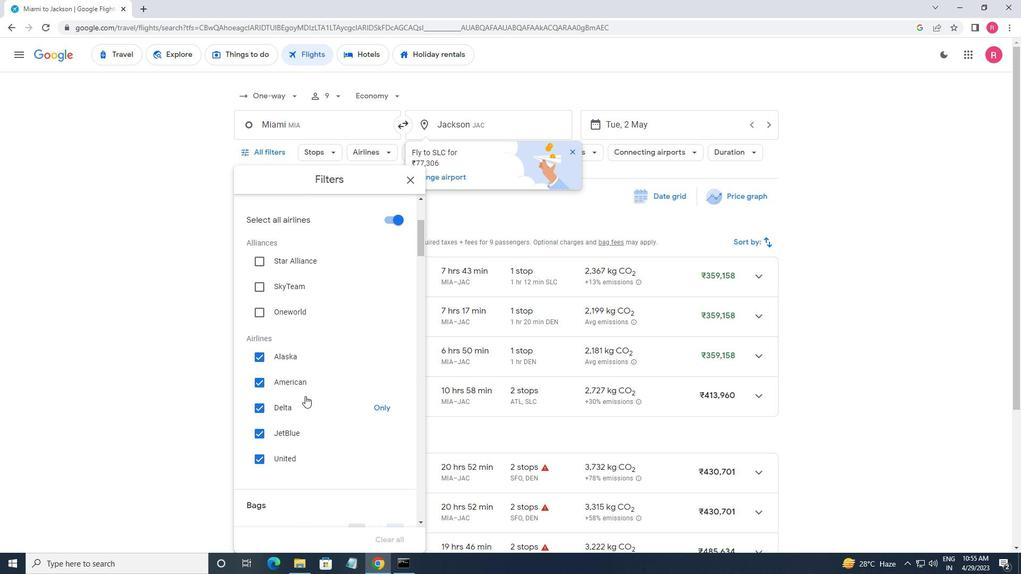 
Action: Mouse scrolled (305, 396) with delta (0, 0)
Screenshot: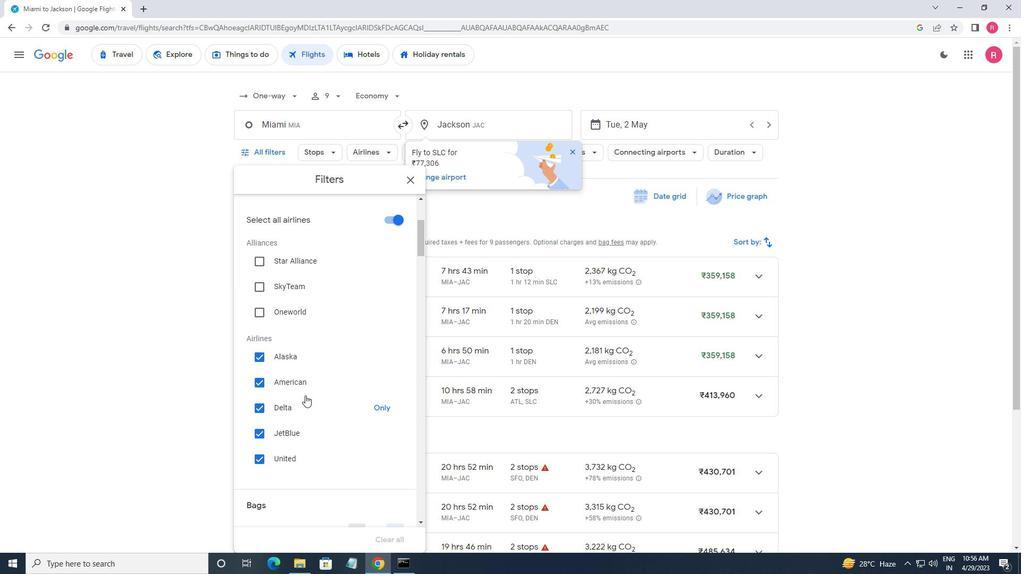 
Action: Mouse moved to (399, 274)
Screenshot: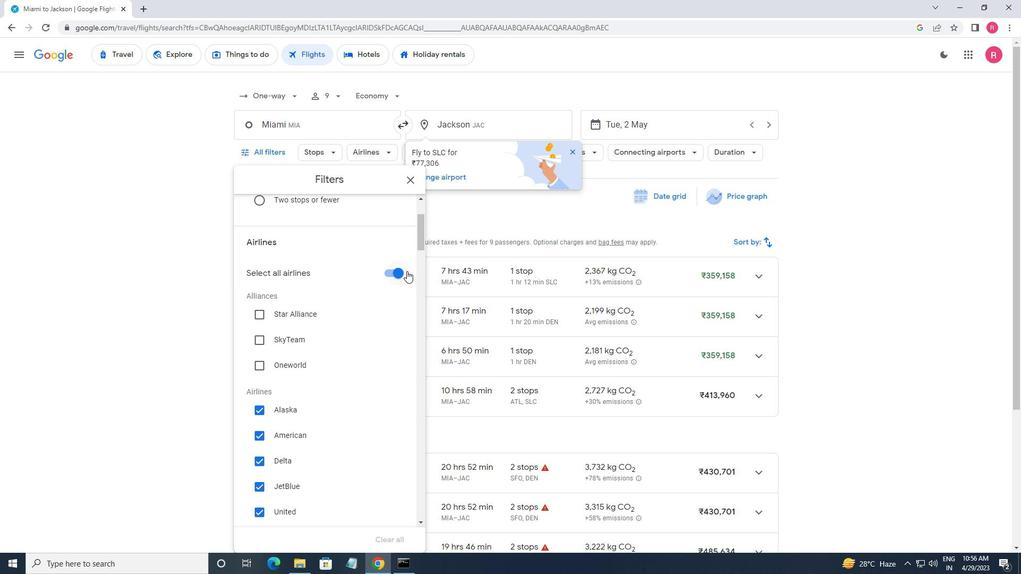 
Action: Mouse pressed left at (399, 274)
Screenshot: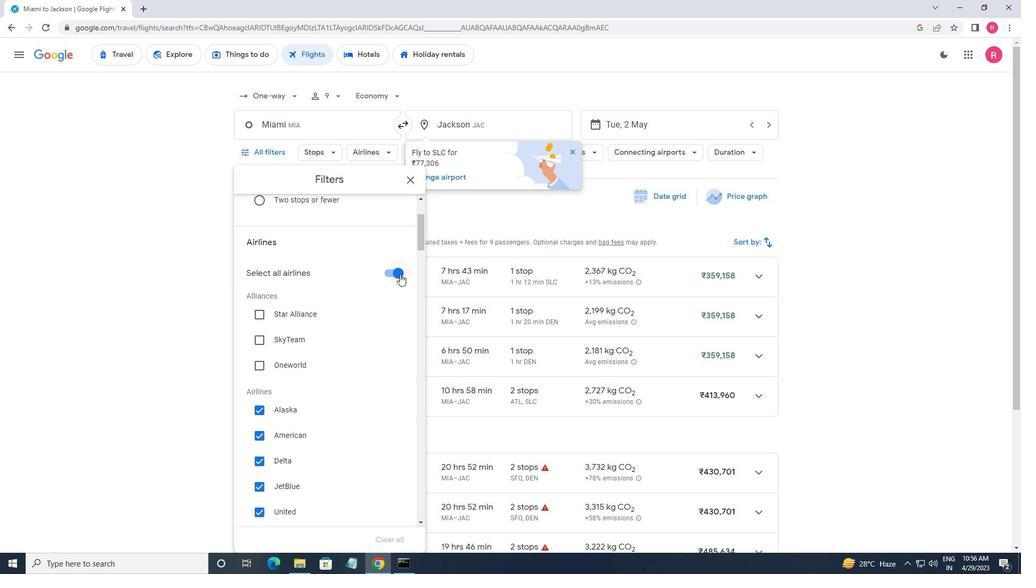 
Action: Mouse moved to (385, 289)
Screenshot: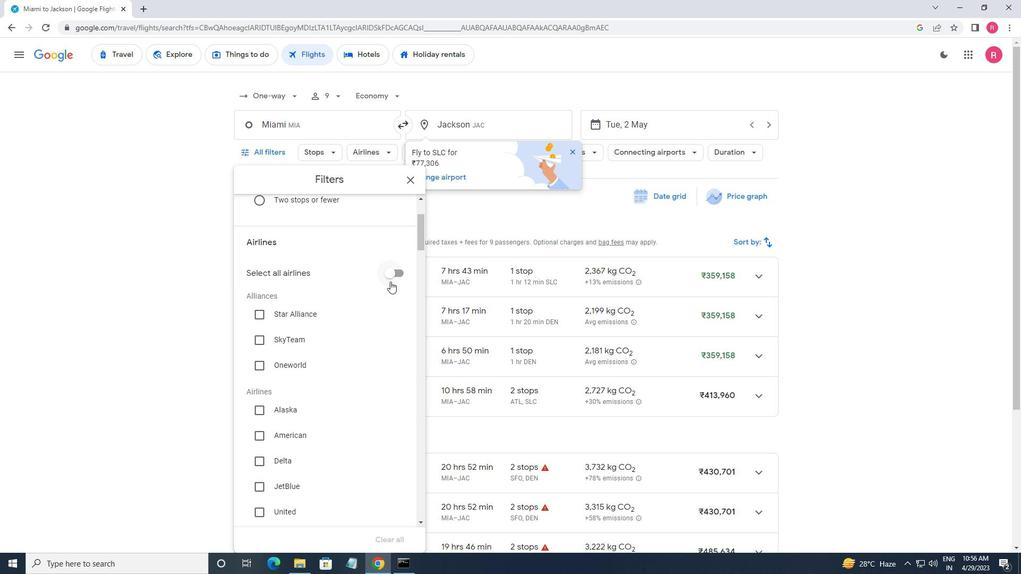 
Action: Mouse scrolled (385, 288) with delta (0, 0)
Screenshot: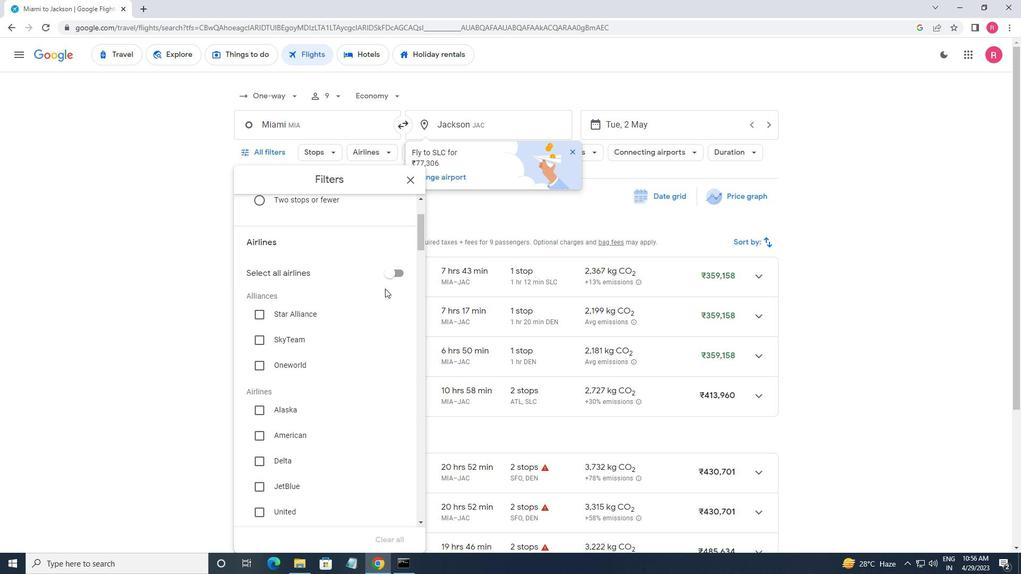 
Action: Mouse scrolled (385, 288) with delta (0, 0)
Screenshot: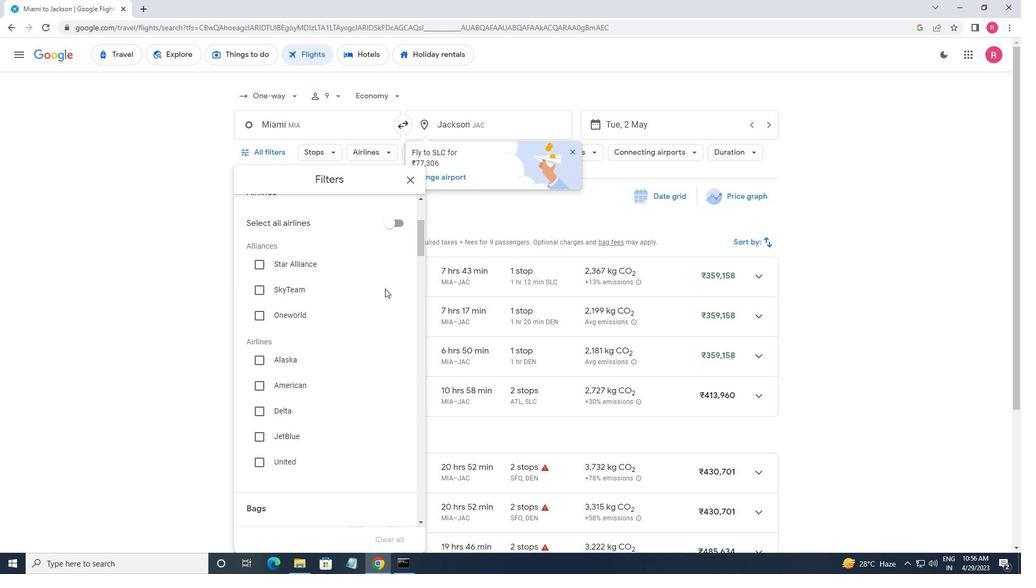 
Action: Mouse scrolled (385, 288) with delta (0, 0)
Screenshot: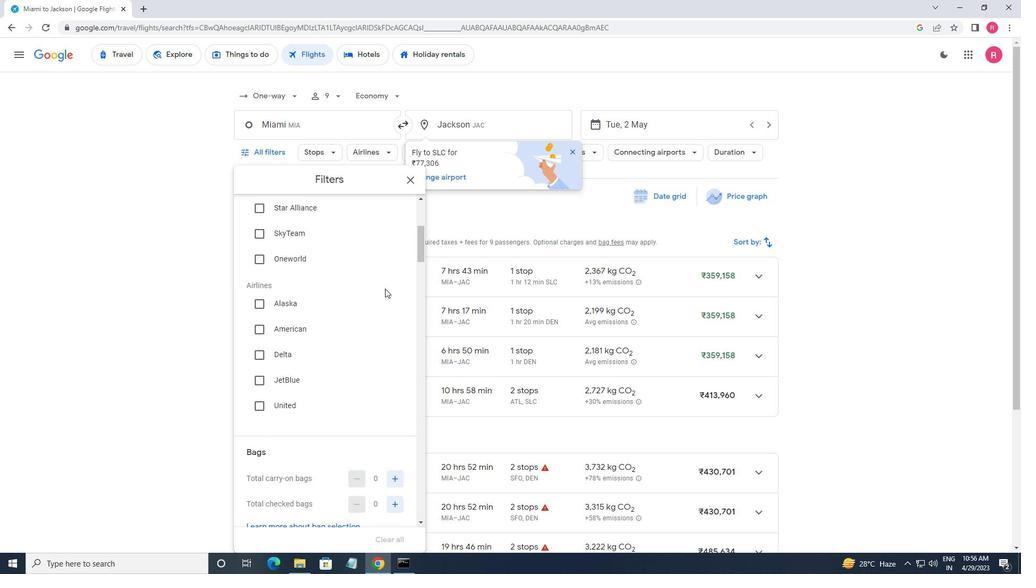 
Action: Mouse scrolled (385, 288) with delta (0, 0)
Screenshot: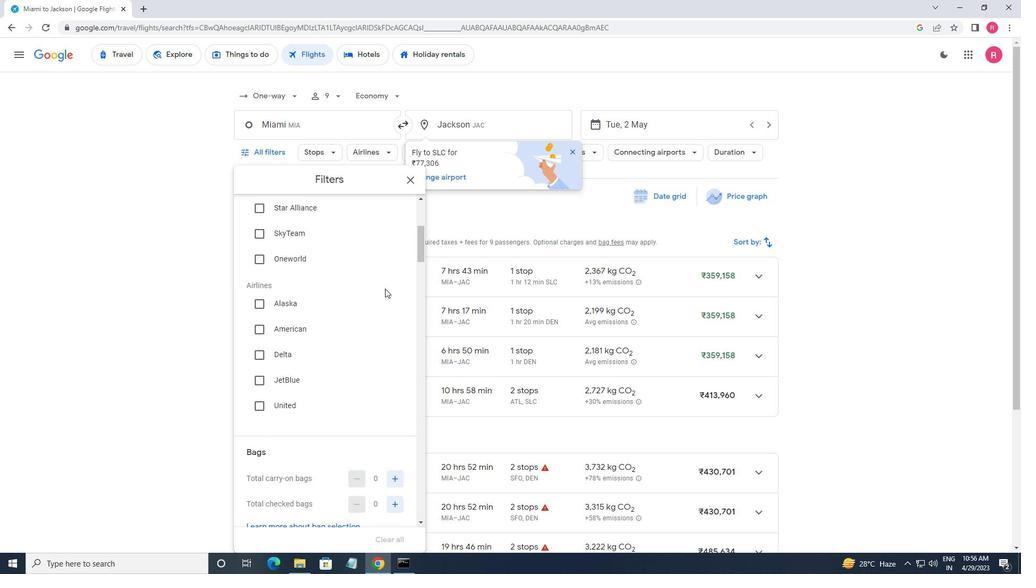 
Action: Mouse moved to (384, 291)
Screenshot: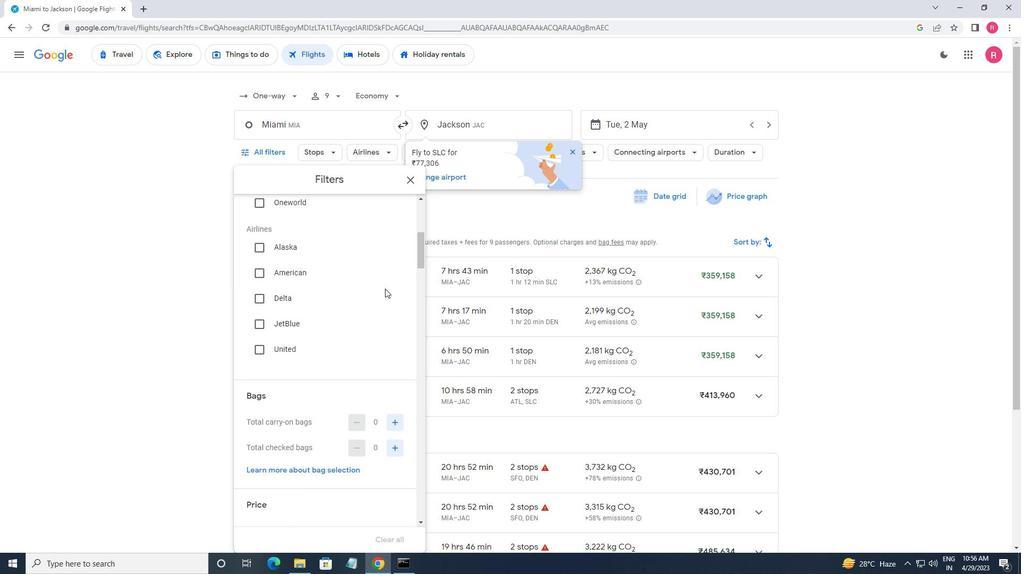 
Action: Mouse scrolled (384, 290) with delta (0, 0)
Screenshot: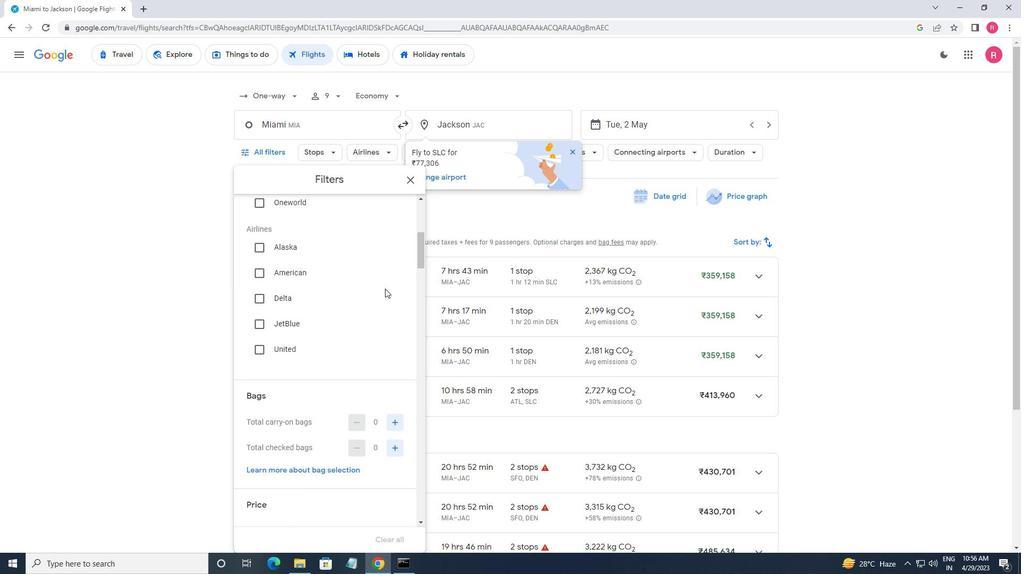
Action: Mouse moved to (400, 324)
Screenshot: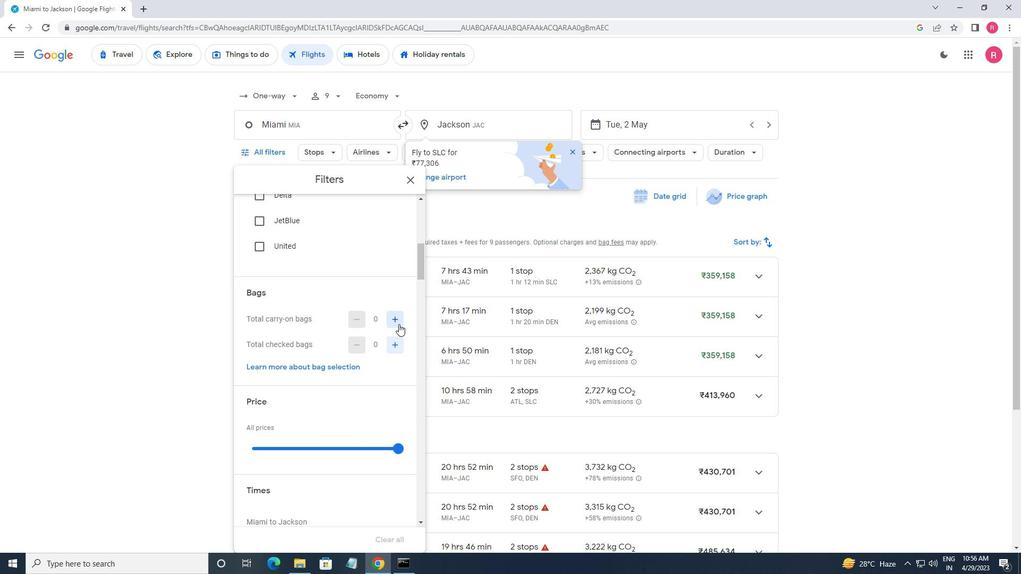 
Action: Mouse pressed left at (400, 324)
Screenshot: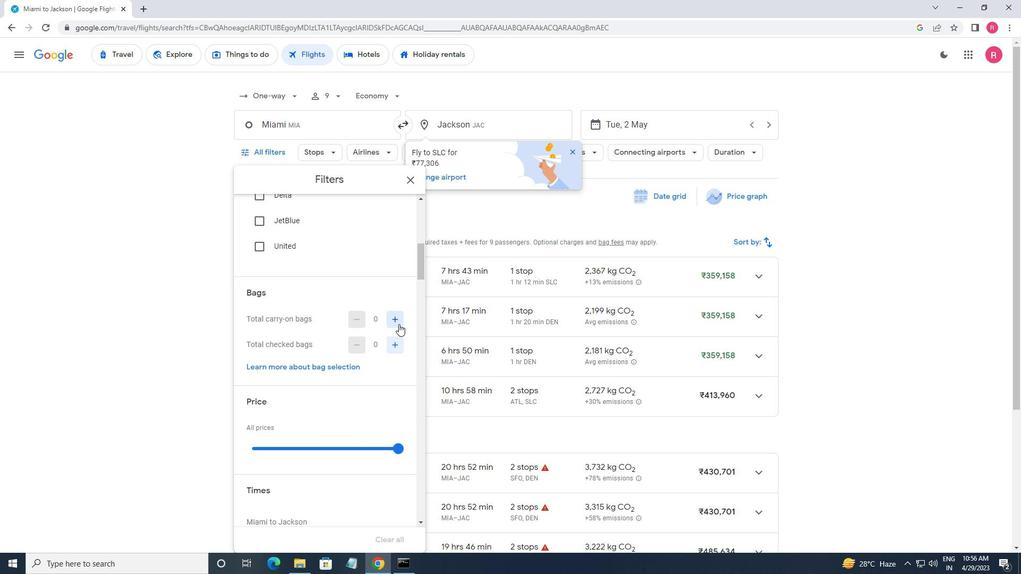 
Action: Mouse moved to (396, 319)
Screenshot: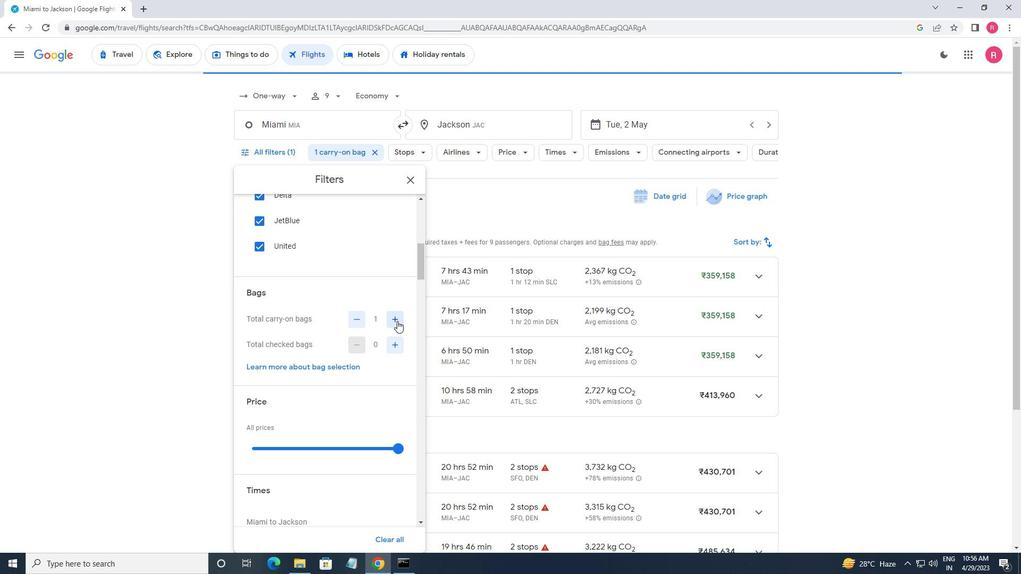 
Action: Mouse scrolled (396, 319) with delta (0, 0)
Screenshot: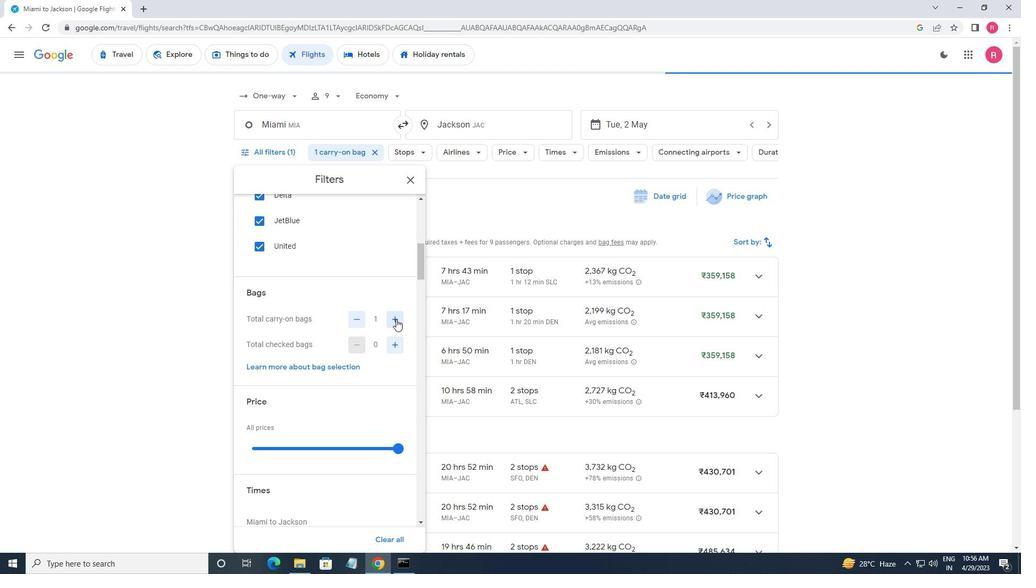 
Action: Mouse scrolled (396, 319) with delta (0, 0)
Screenshot: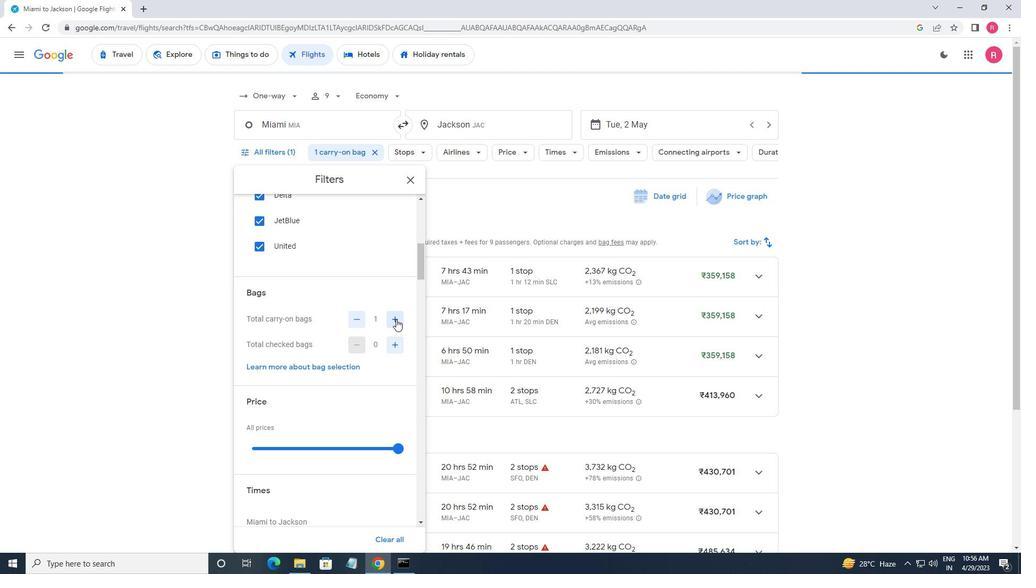 
Action: Mouse moved to (396, 319)
Screenshot: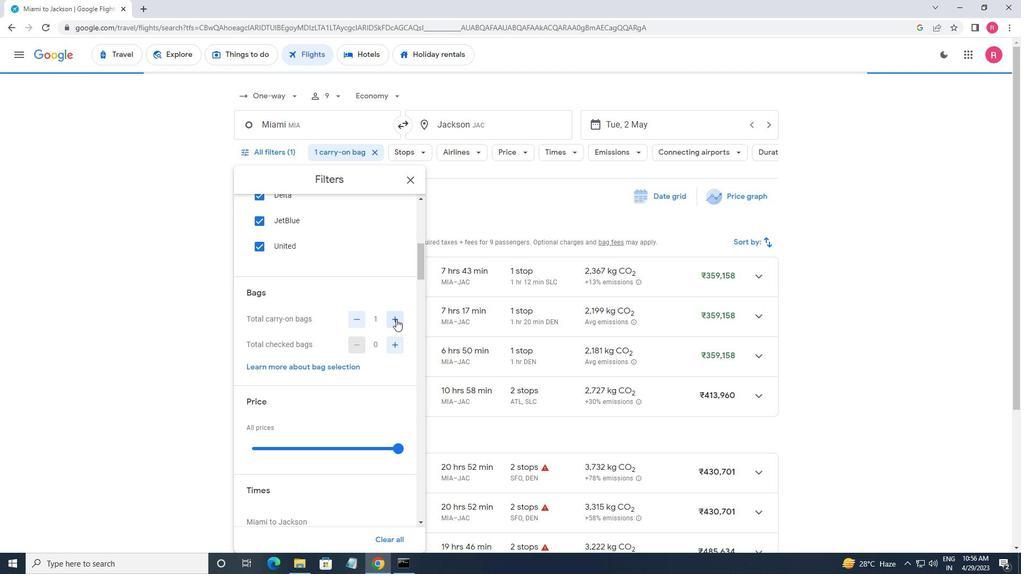 
Action: Mouse scrolled (396, 319) with delta (0, 0)
Screenshot: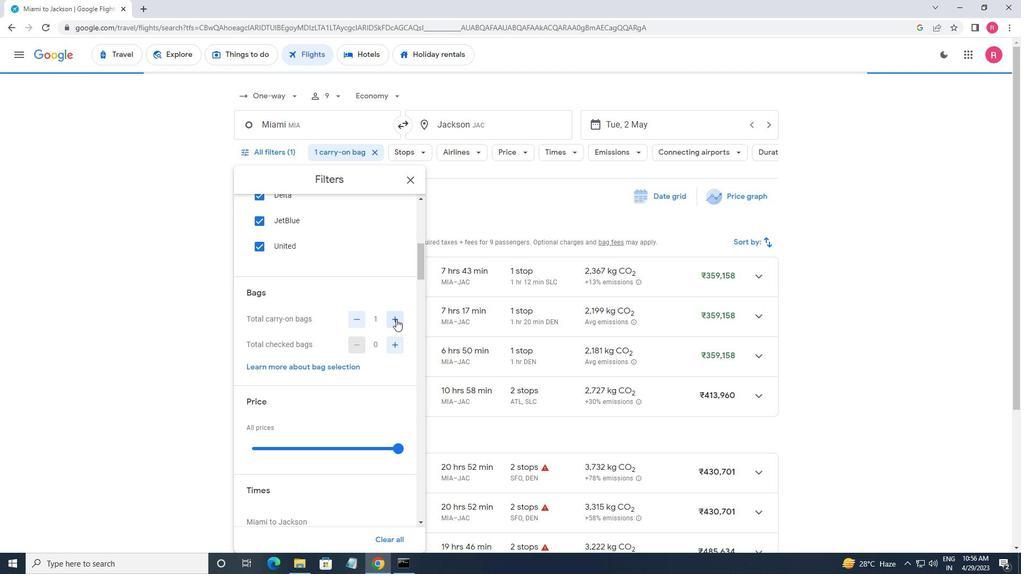 
Action: Mouse moved to (394, 292)
Screenshot: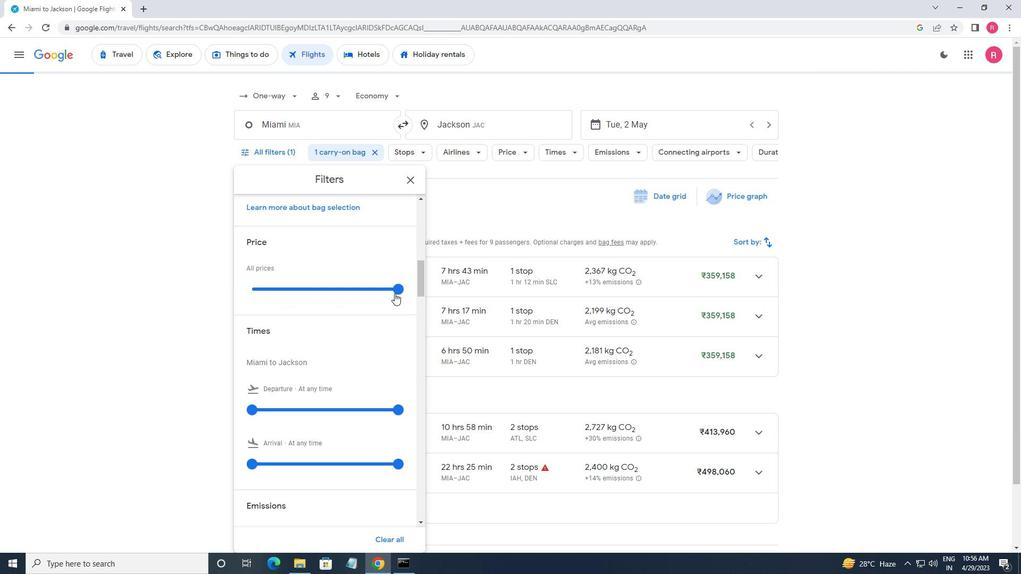 
Action: Mouse pressed left at (394, 292)
Screenshot: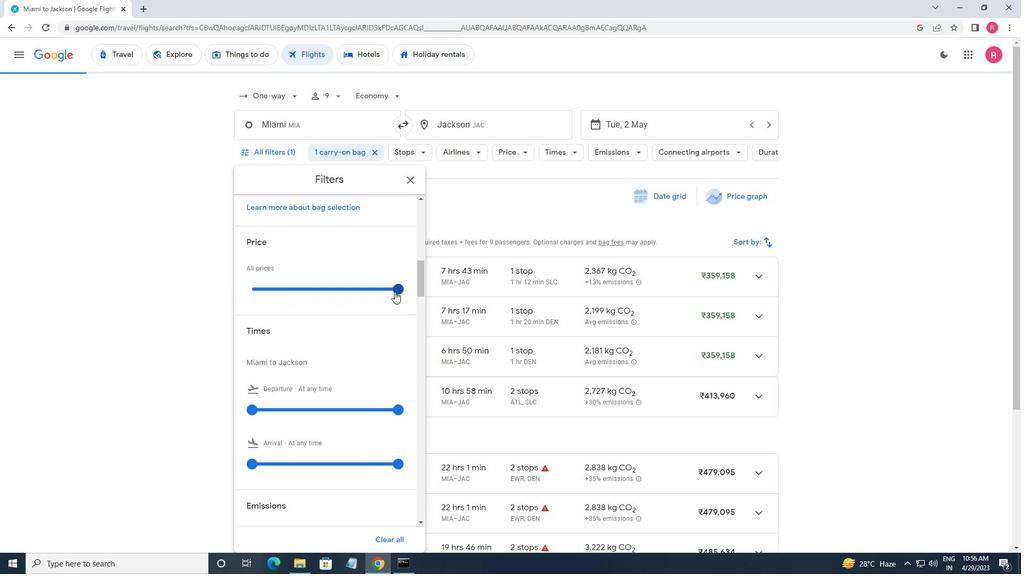 
Action: Mouse moved to (274, 310)
Screenshot: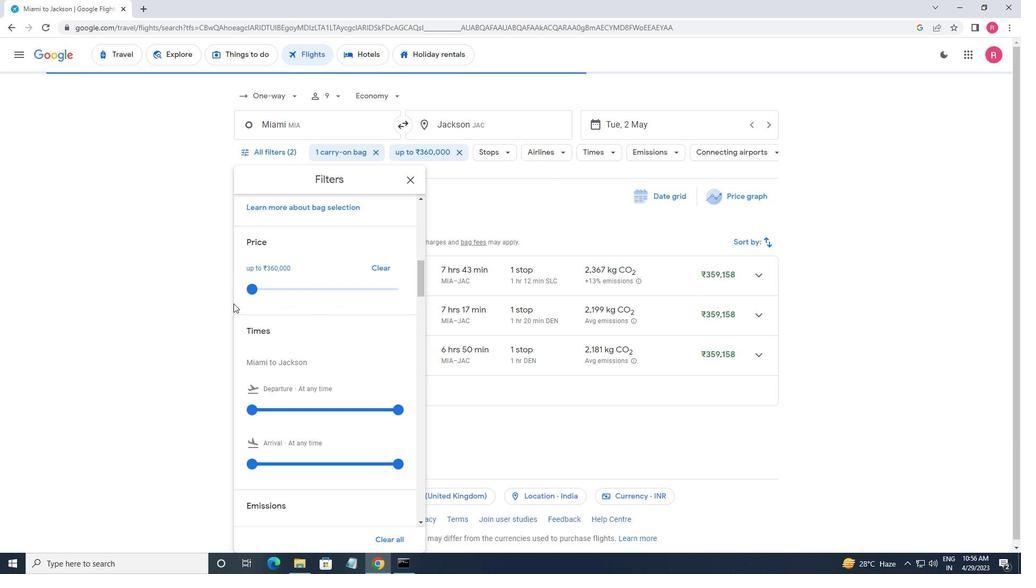 
Action: Mouse scrolled (274, 309) with delta (0, 0)
Screenshot: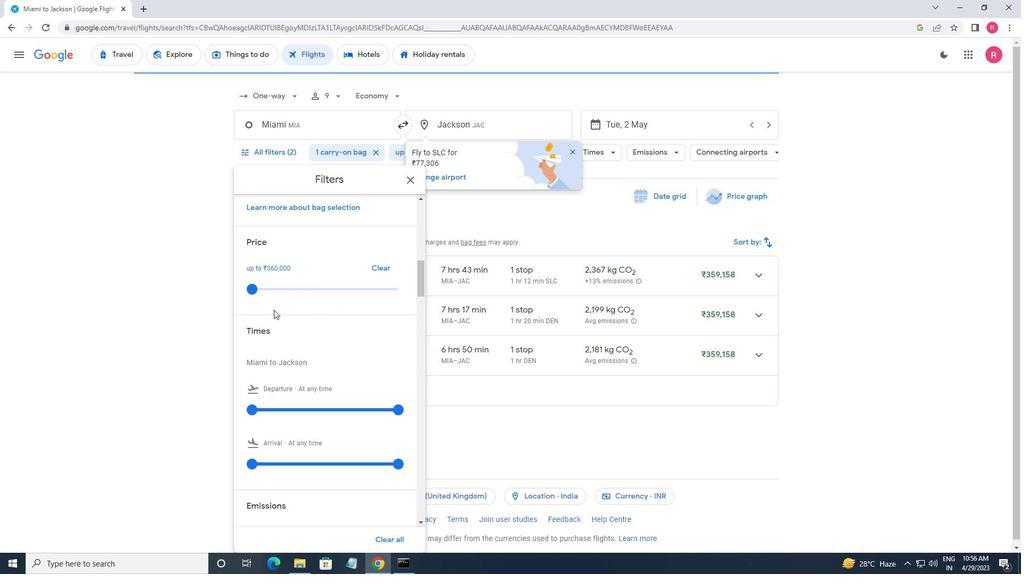 
Action: Mouse scrolled (274, 309) with delta (0, 0)
Screenshot: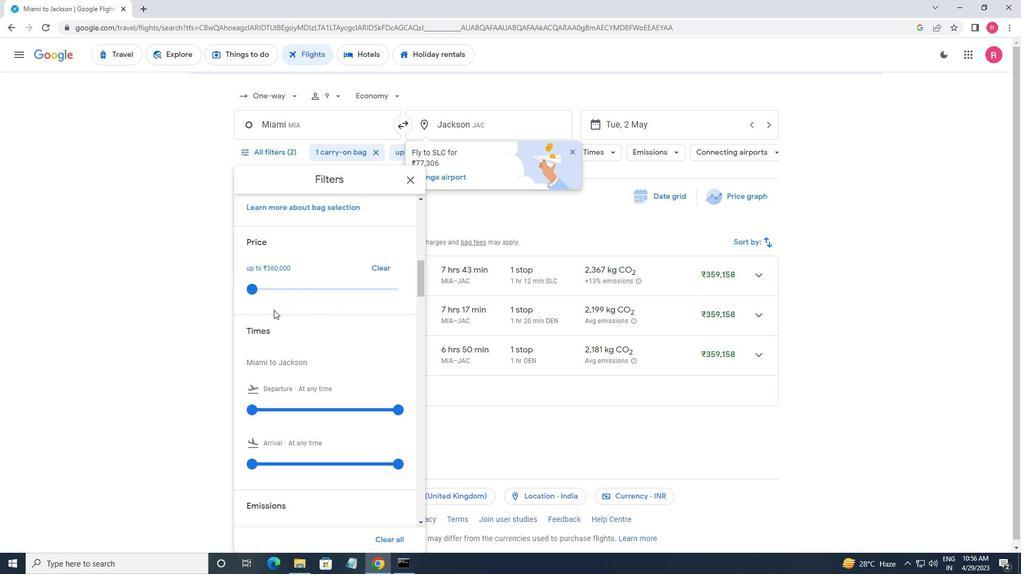 
Action: Mouse moved to (257, 305)
Screenshot: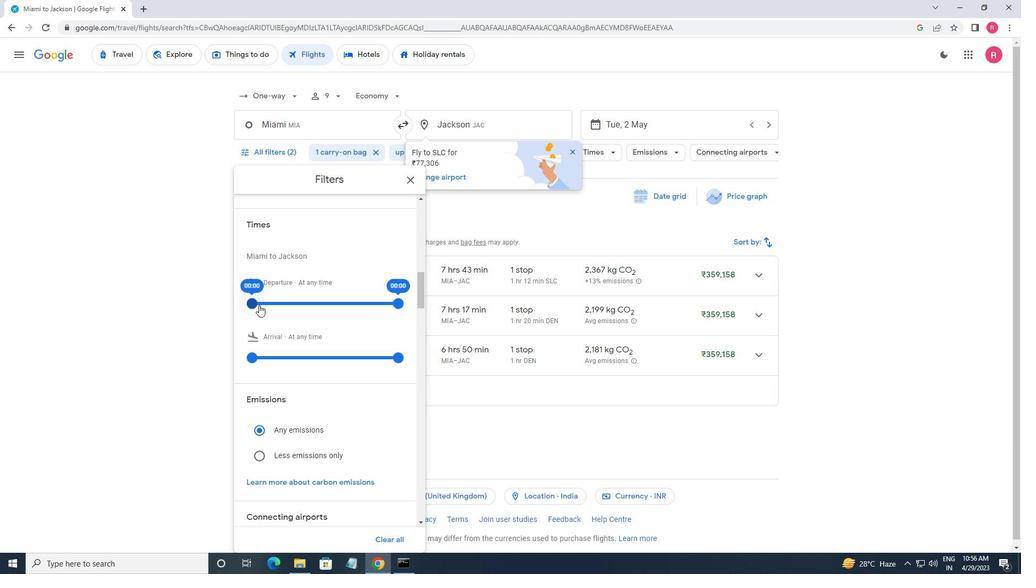 
Action: Mouse pressed left at (257, 305)
Screenshot: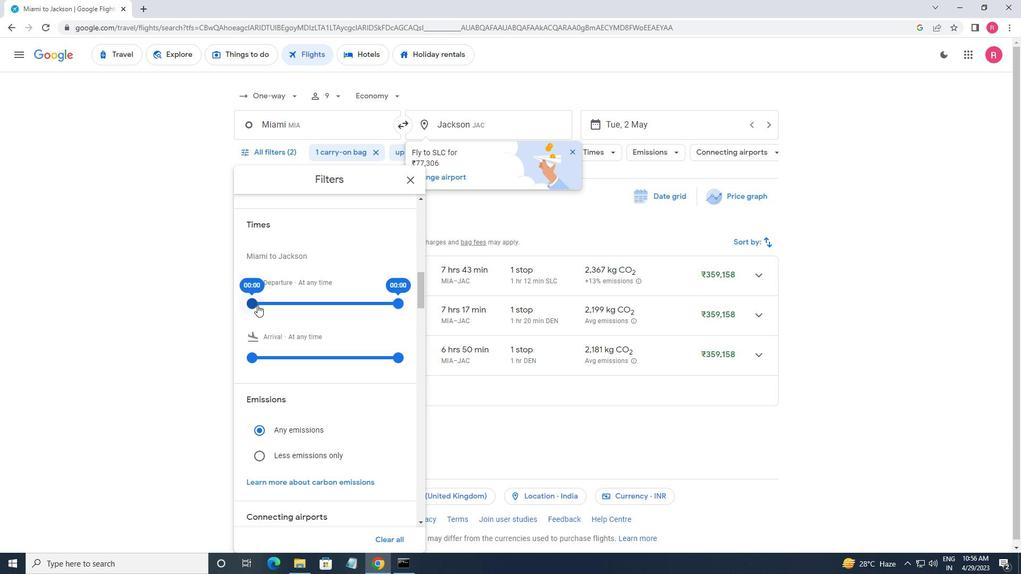 
Action: Mouse moved to (404, 301)
Screenshot: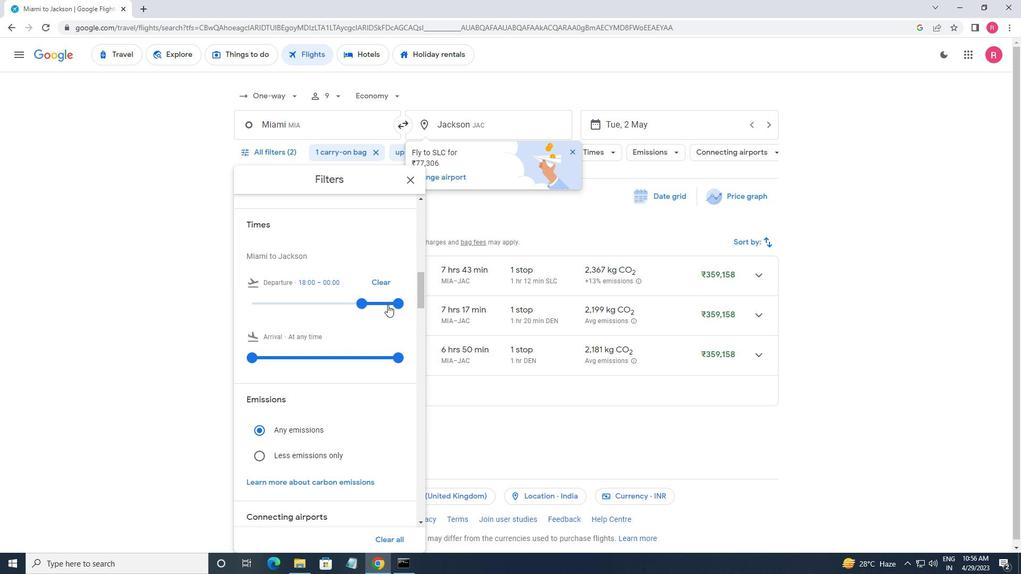 
Action: Mouse pressed left at (404, 301)
Screenshot: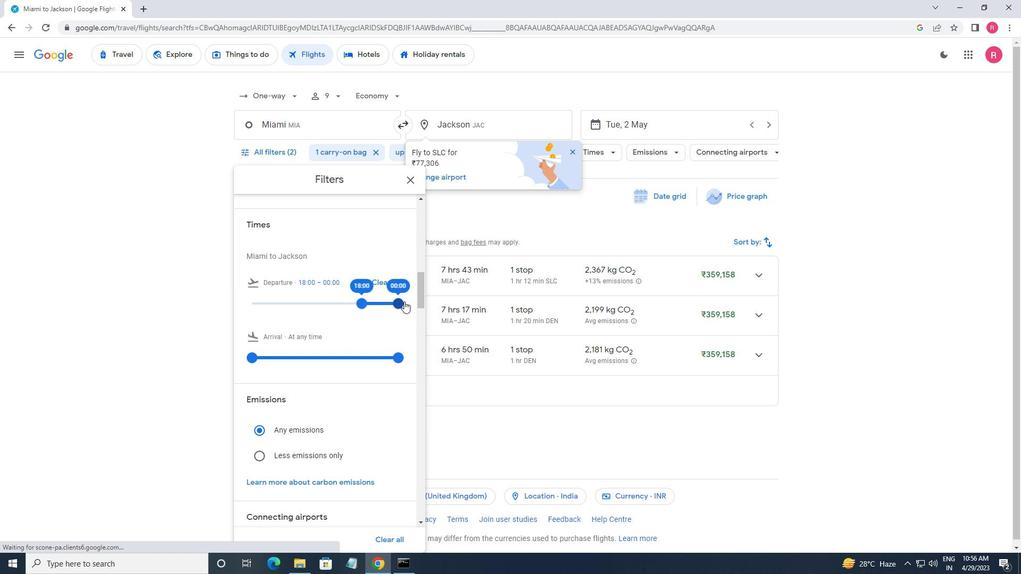 
Action: Mouse moved to (409, 183)
Screenshot: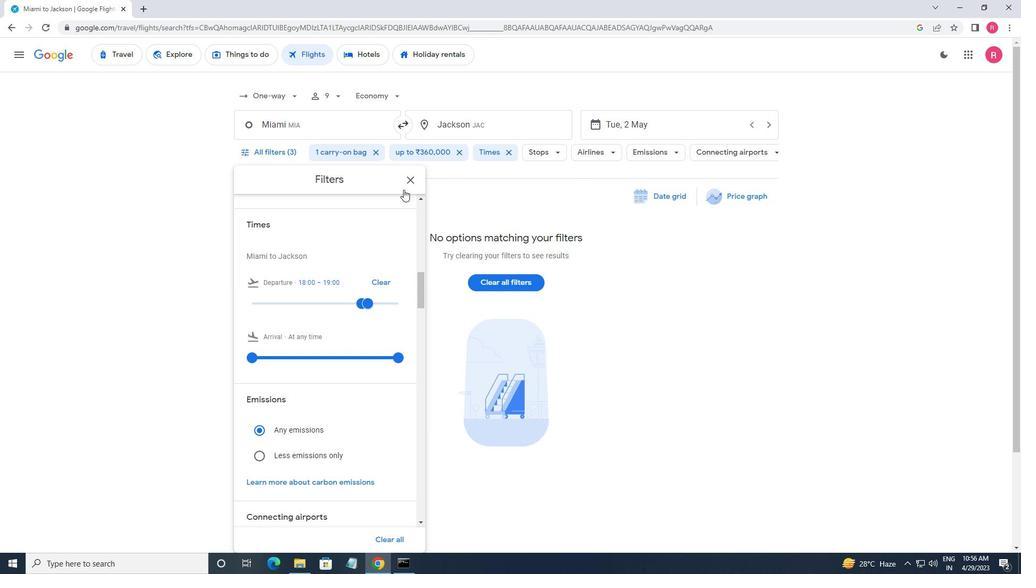 
Action: Mouse pressed left at (409, 183)
Screenshot: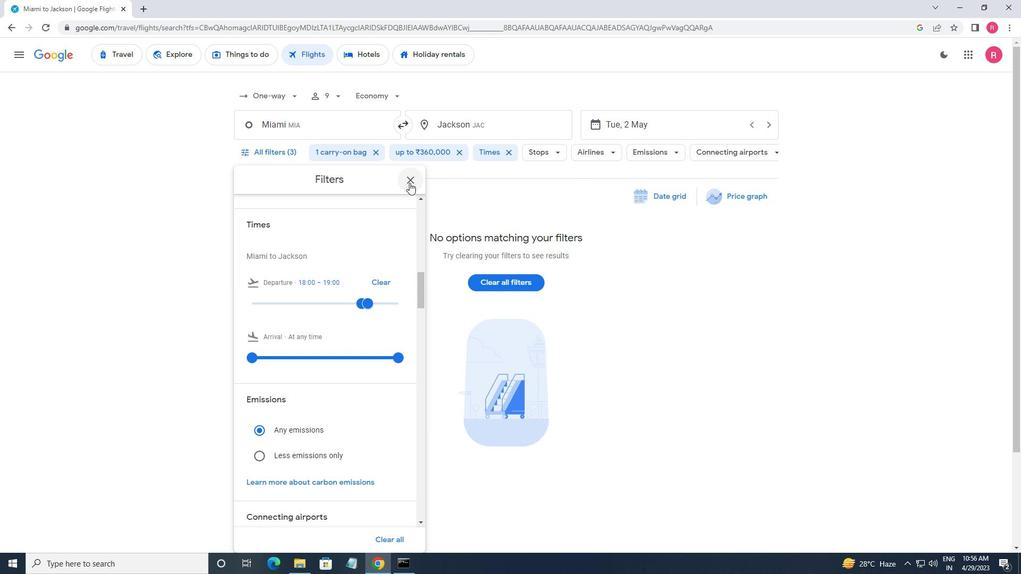 
